 Task: Search one way flight ticket for 3 adults, 3 children in business from Tulsa: Tulsa International Airport to Greenville: Pitt-greenville Airport on 5-2-2023. Choice of flights is Westjet. Number of bags: 4 checked bags. Price is upto 94000. Outbound departure time preference is 18:45.
Action: Mouse moved to (385, 323)
Screenshot: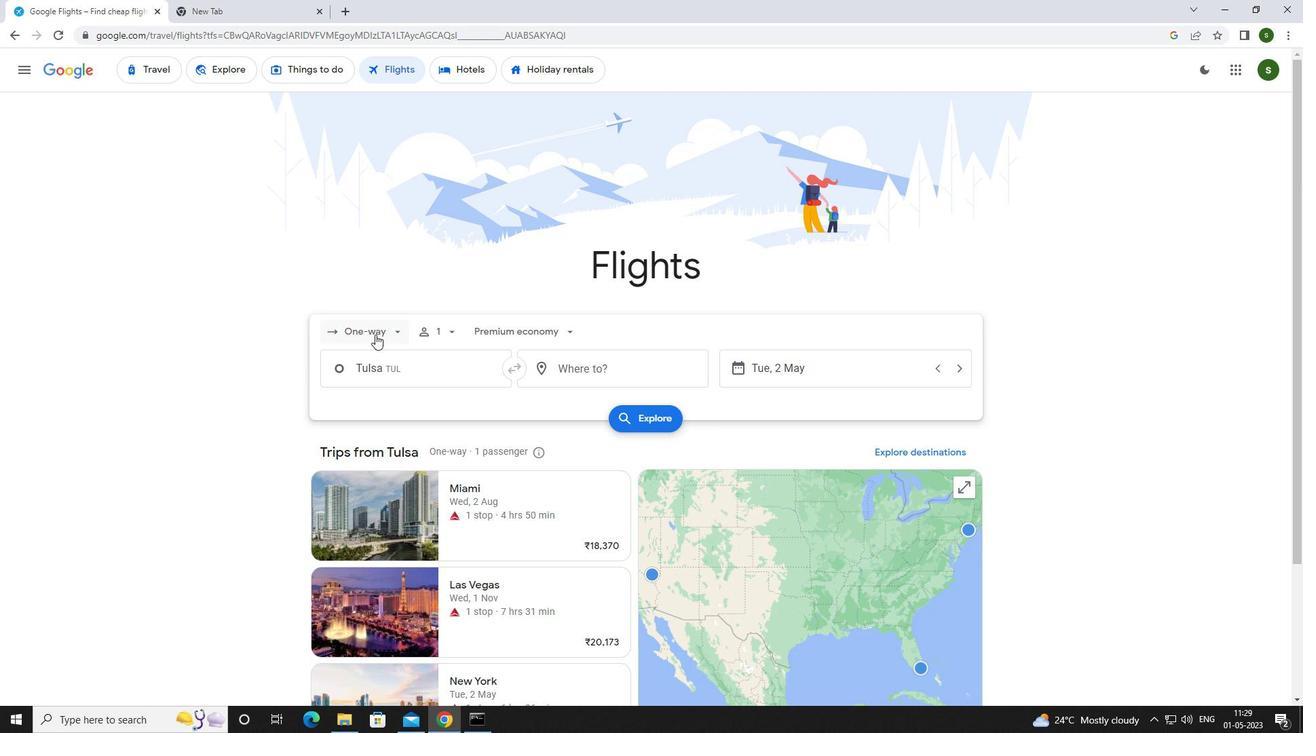 
Action: Mouse pressed left at (385, 323)
Screenshot: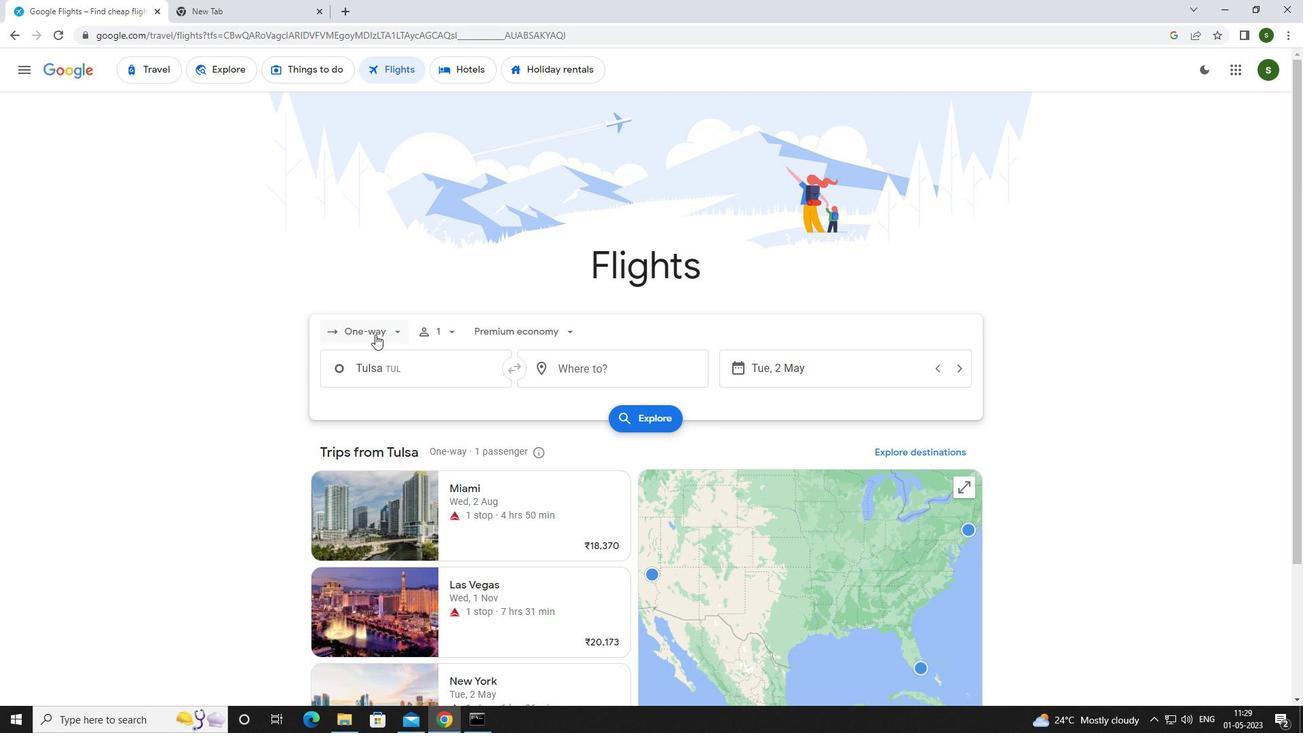 
Action: Mouse moved to (388, 389)
Screenshot: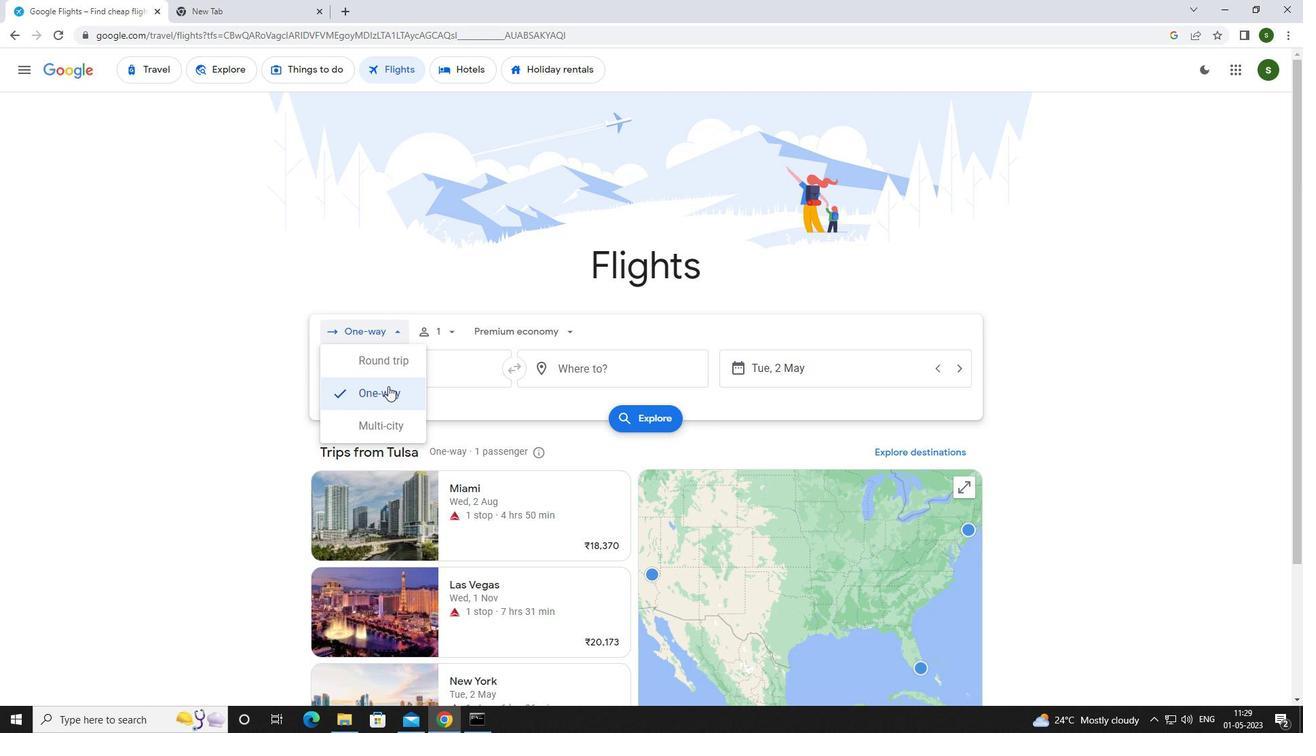 
Action: Mouse pressed left at (388, 389)
Screenshot: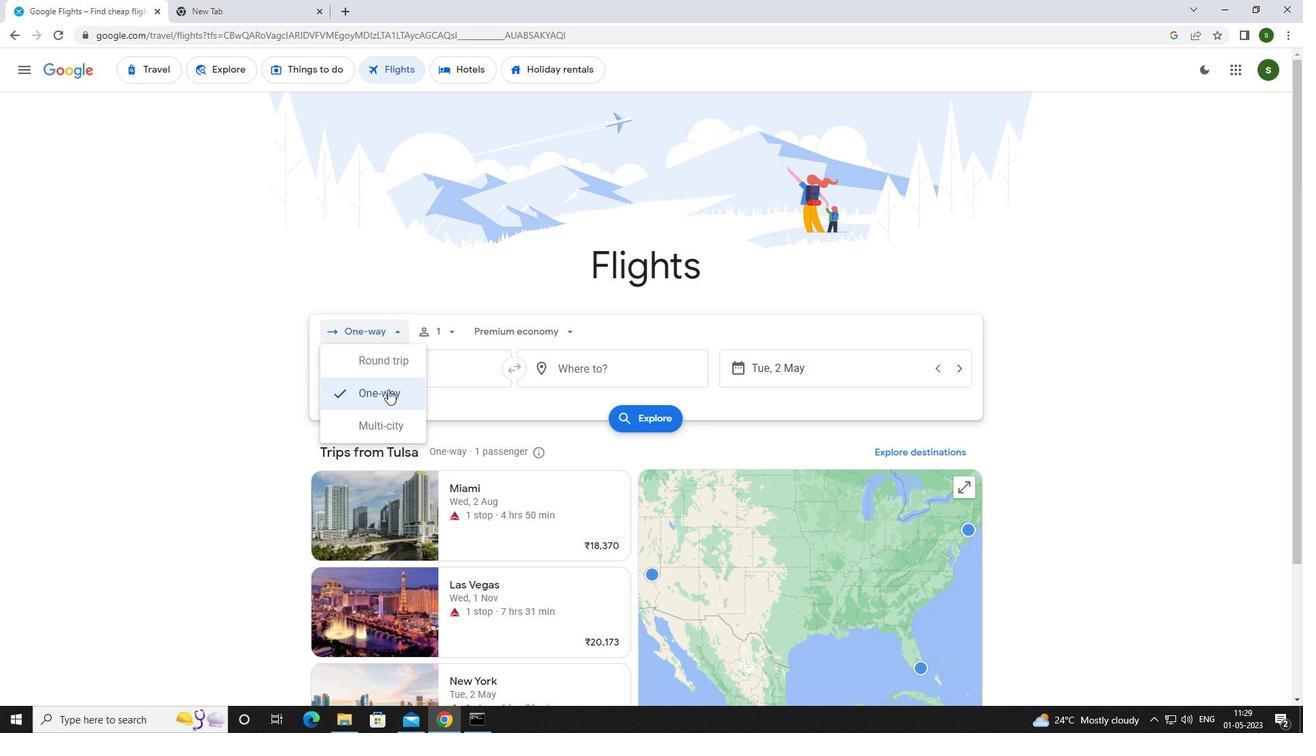 
Action: Mouse moved to (454, 320)
Screenshot: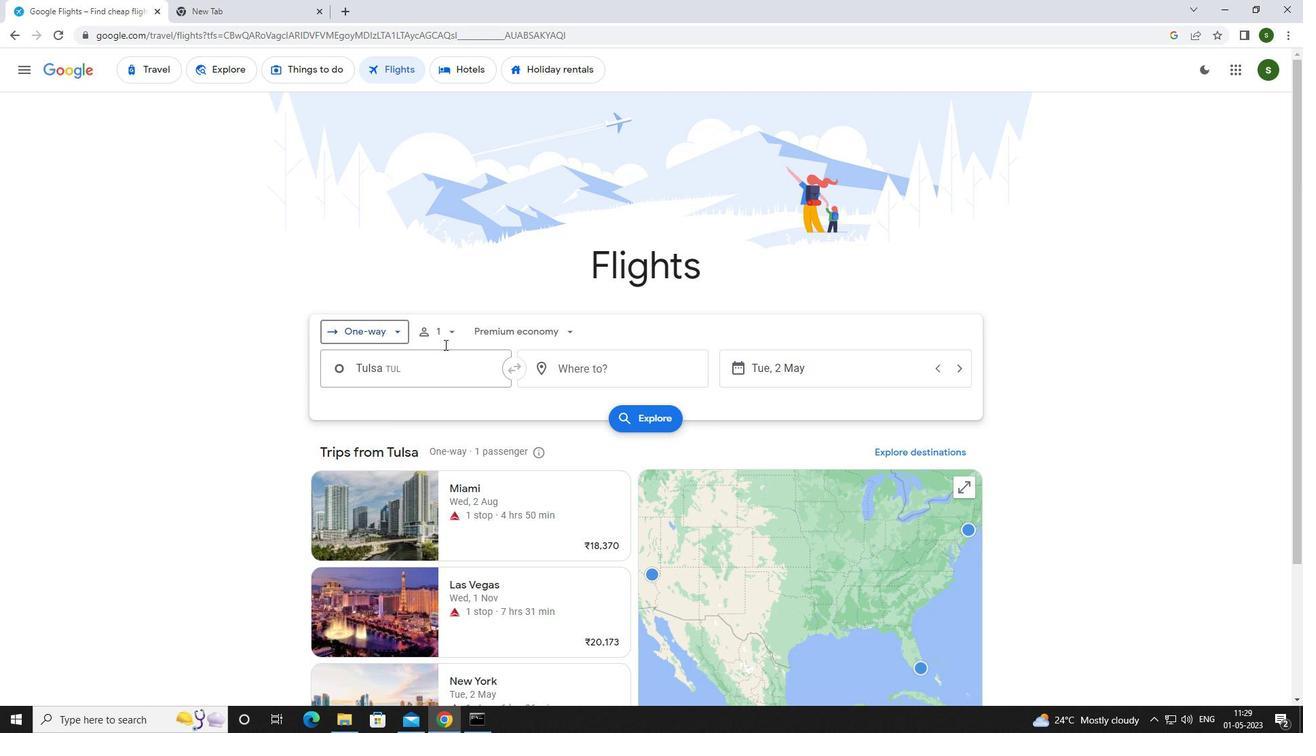 
Action: Mouse pressed left at (454, 320)
Screenshot: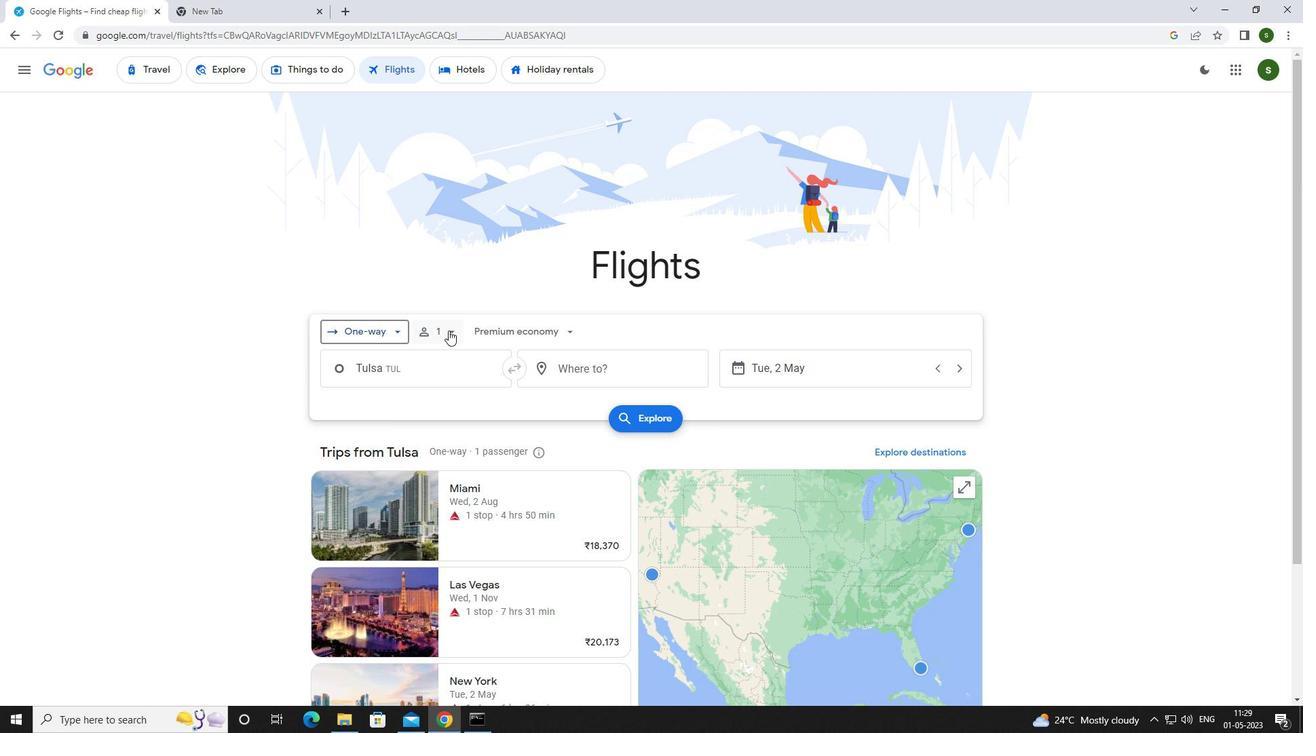 
Action: Mouse moved to (551, 363)
Screenshot: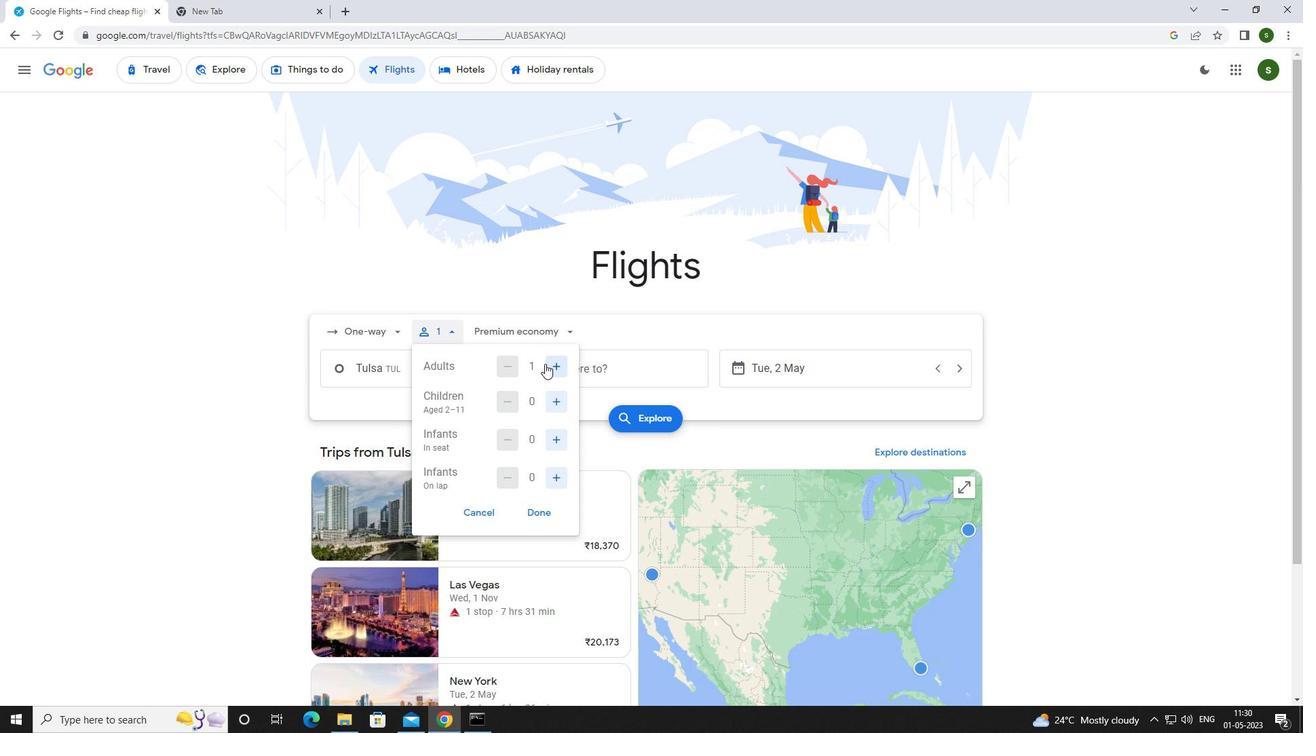 
Action: Mouse pressed left at (551, 363)
Screenshot: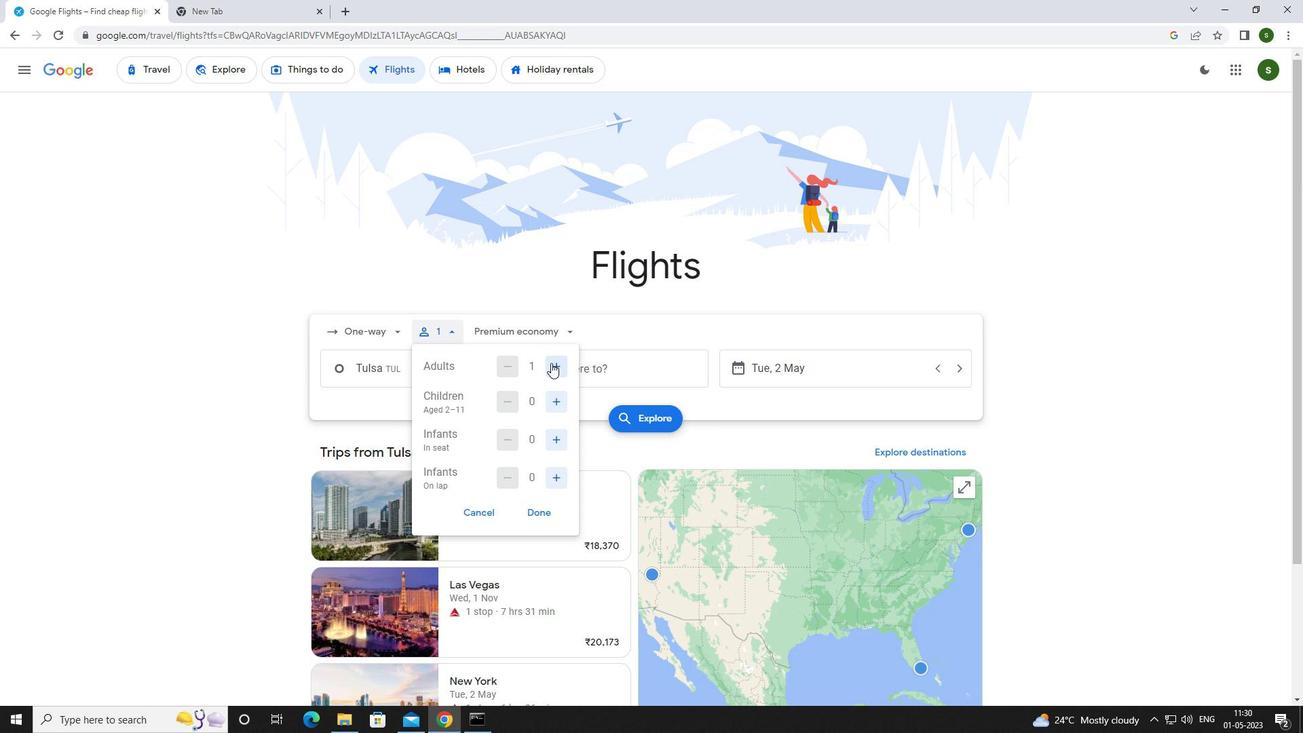 
Action: Mouse pressed left at (551, 363)
Screenshot: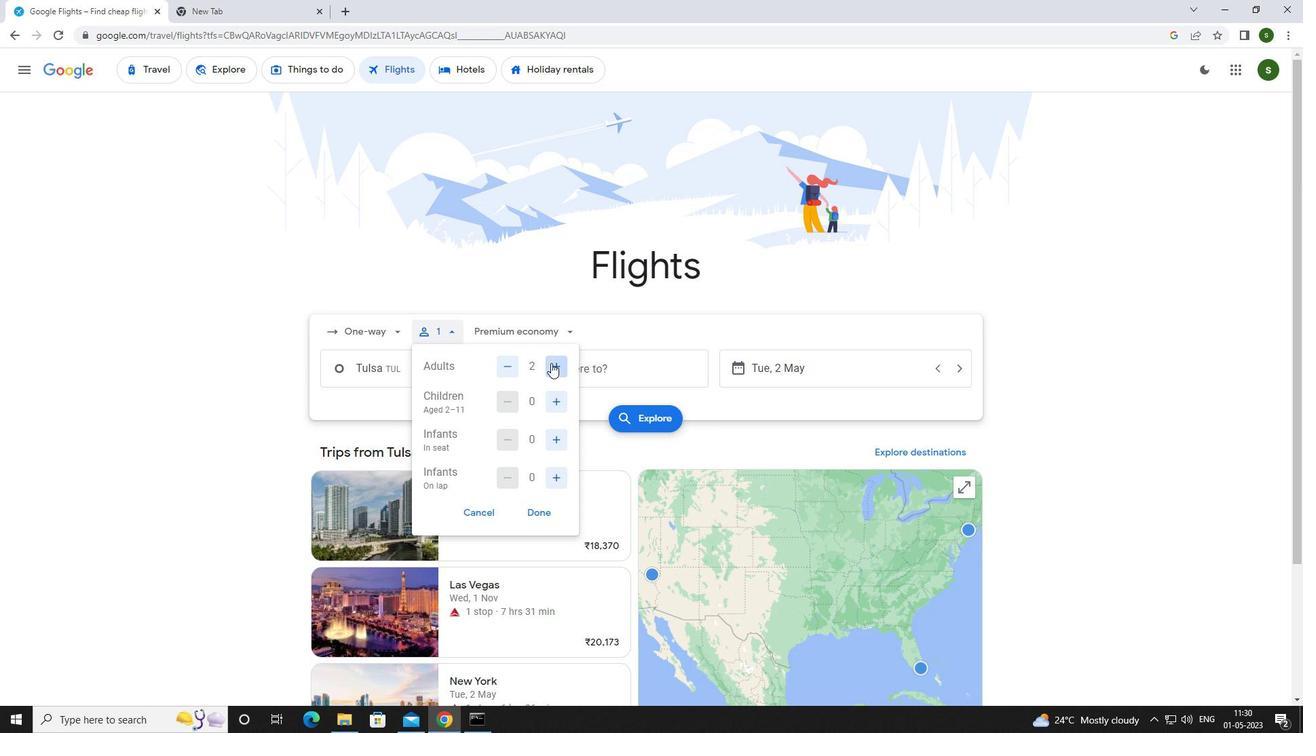 
Action: Mouse moved to (558, 403)
Screenshot: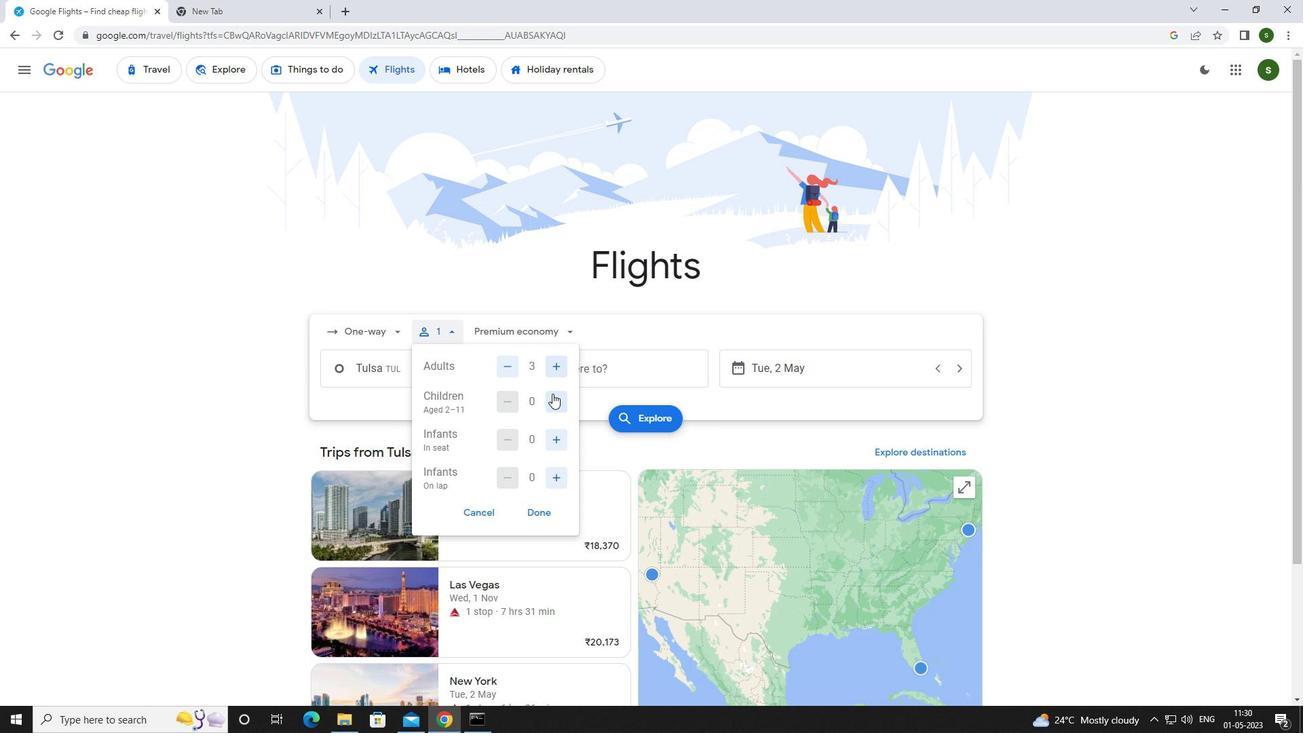 
Action: Mouse pressed left at (558, 403)
Screenshot: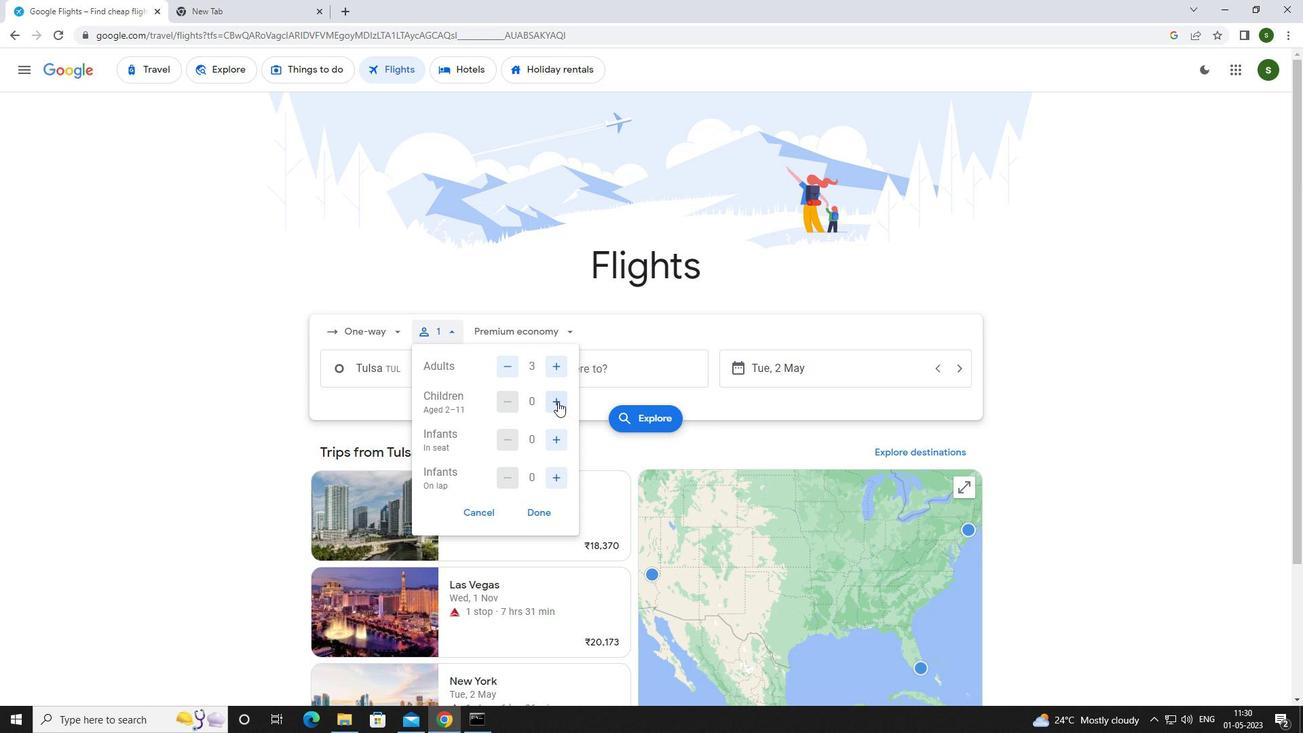 
Action: Mouse pressed left at (558, 403)
Screenshot: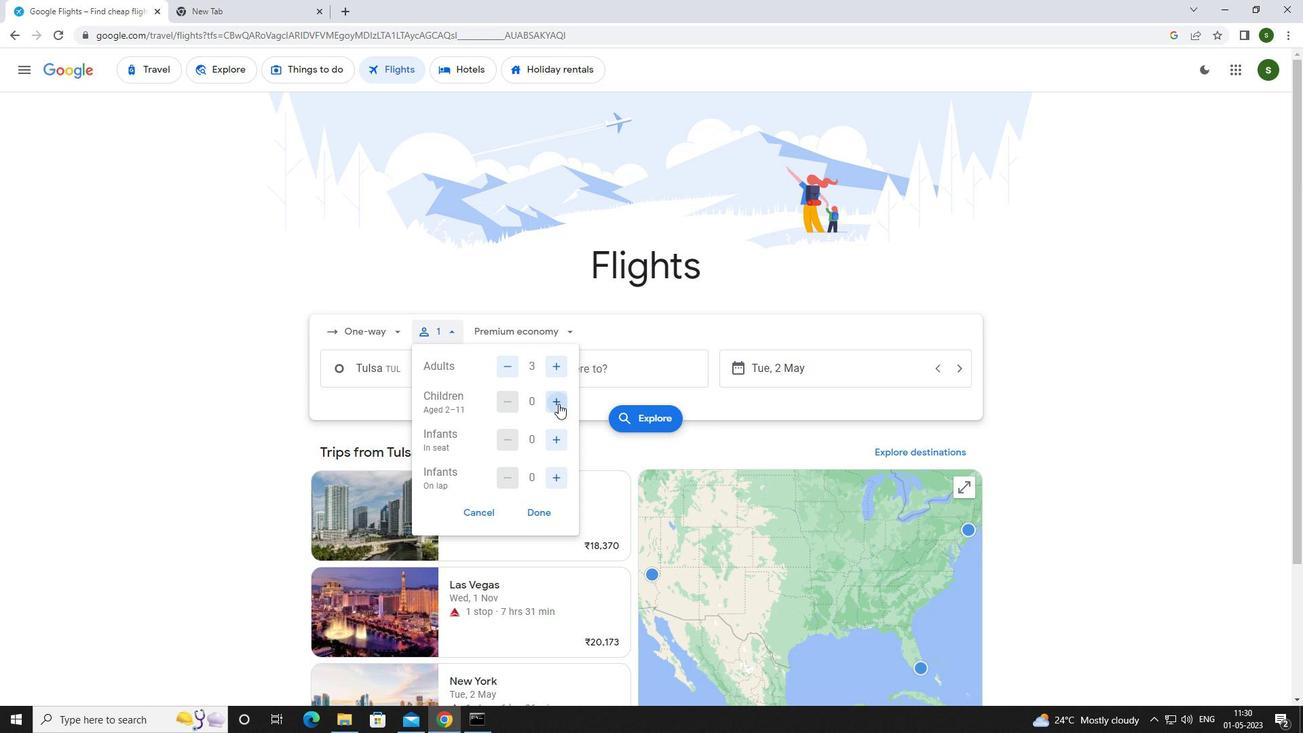 
Action: Mouse pressed left at (558, 403)
Screenshot: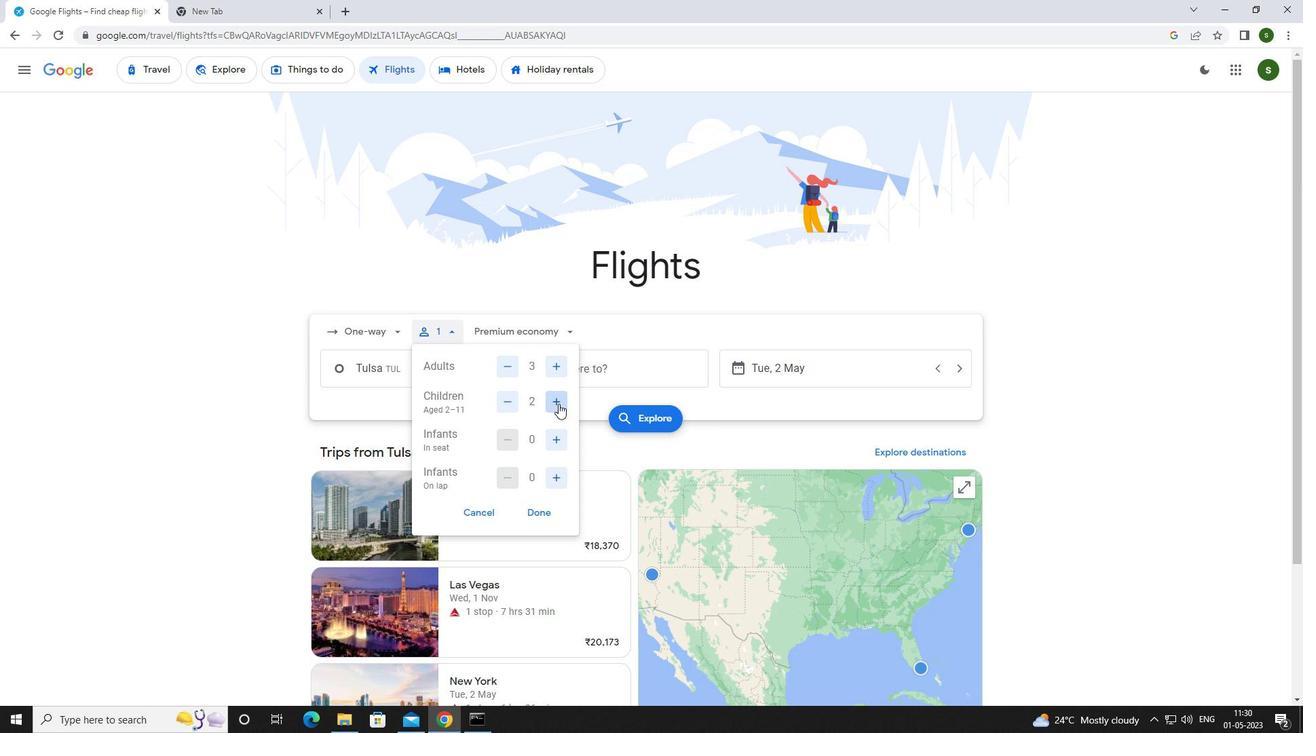 
Action: Mouse moved to (550, 329)
Screenshot: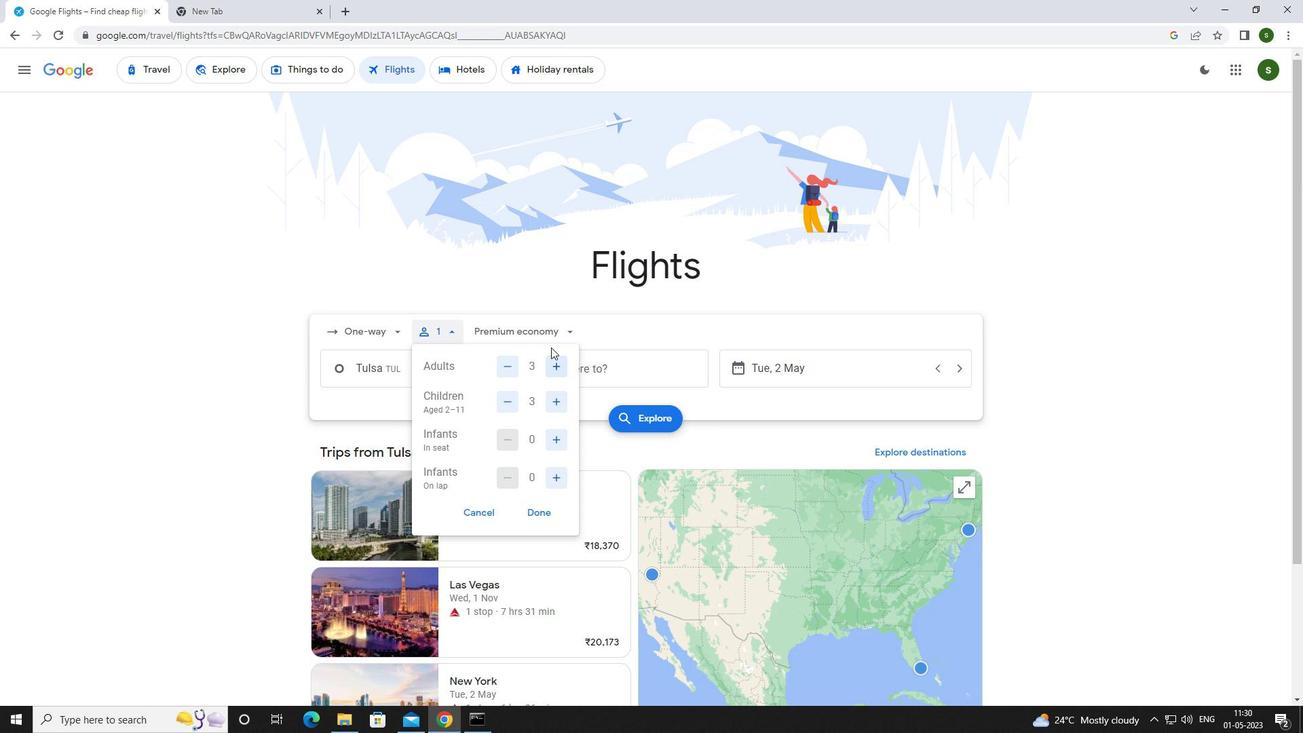 
Action: Mouse pressed left at (550, 329)
Screenshot: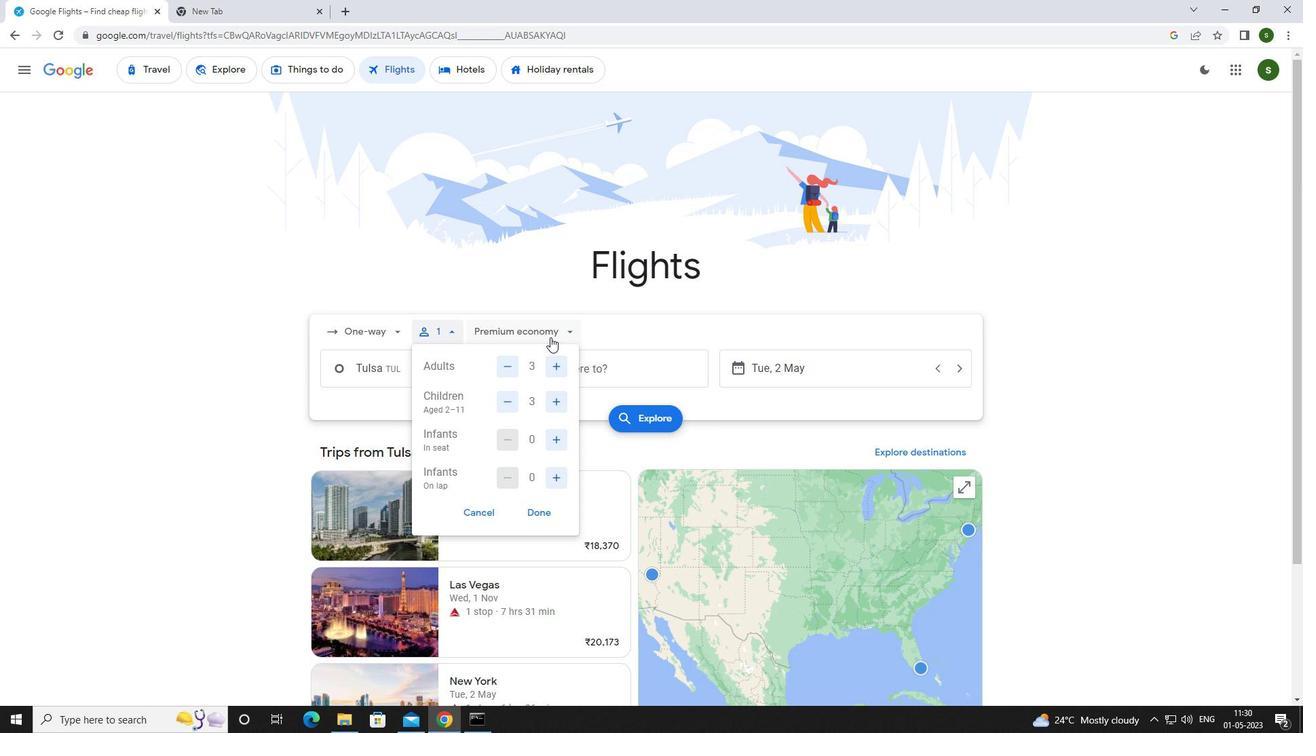 
Action: Mouse moved to (532, 426)
Screenshot: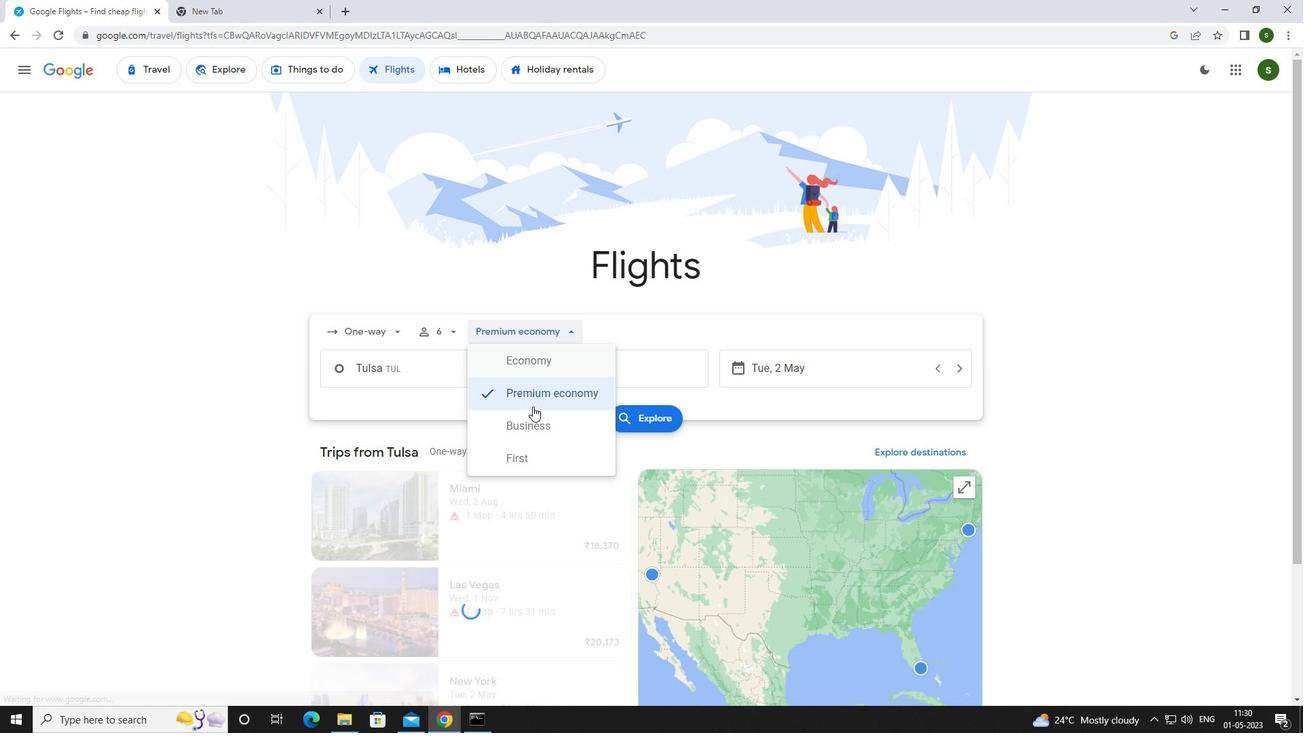 
Action: Mouse pressed left at (532, 426)
Screenshot: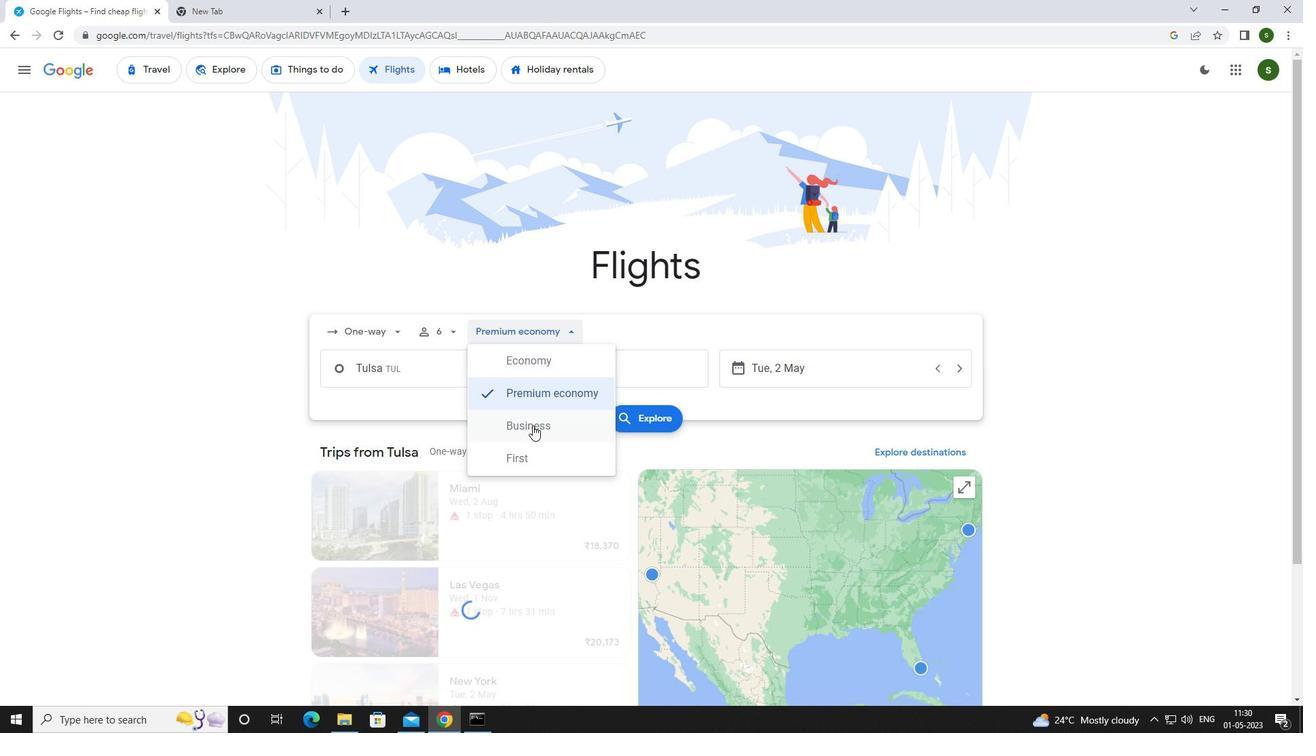 
Action: Mouse moved to (436, 371)
Screenshot: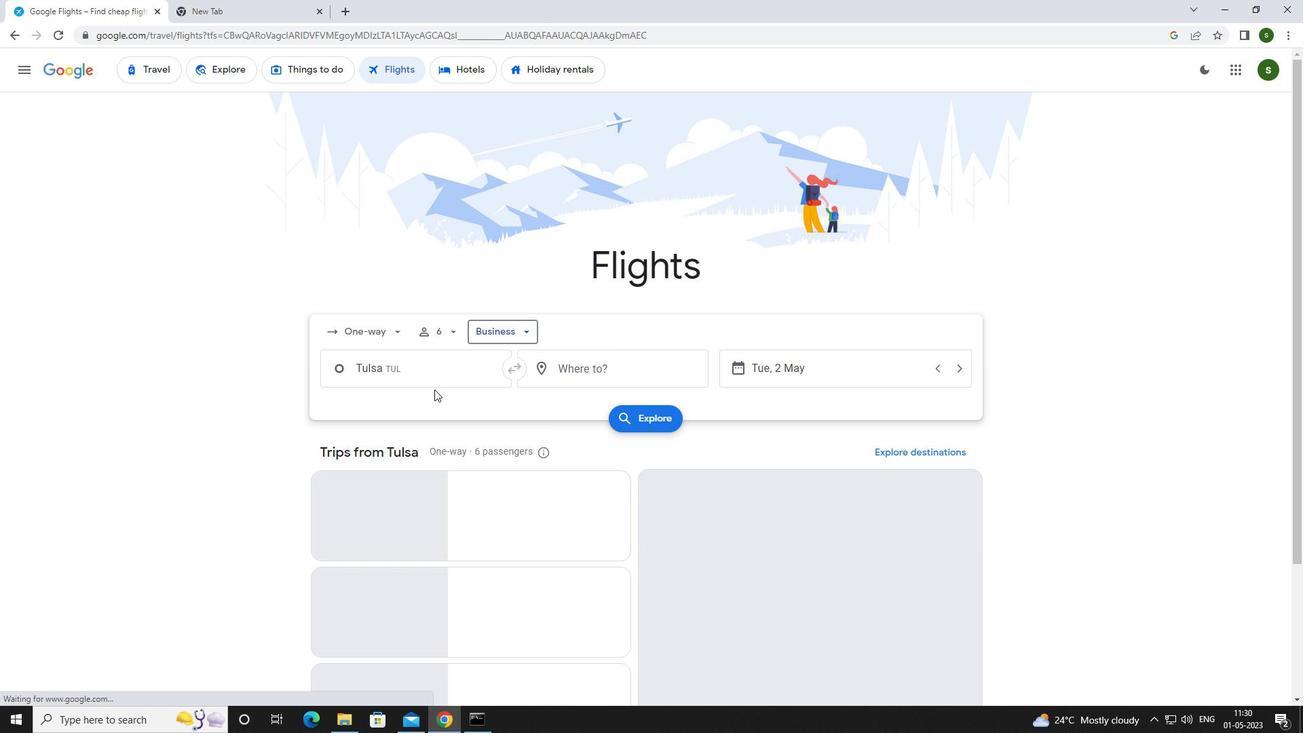 
Action: Mouse pressed left at (436, 371)
Screenshot: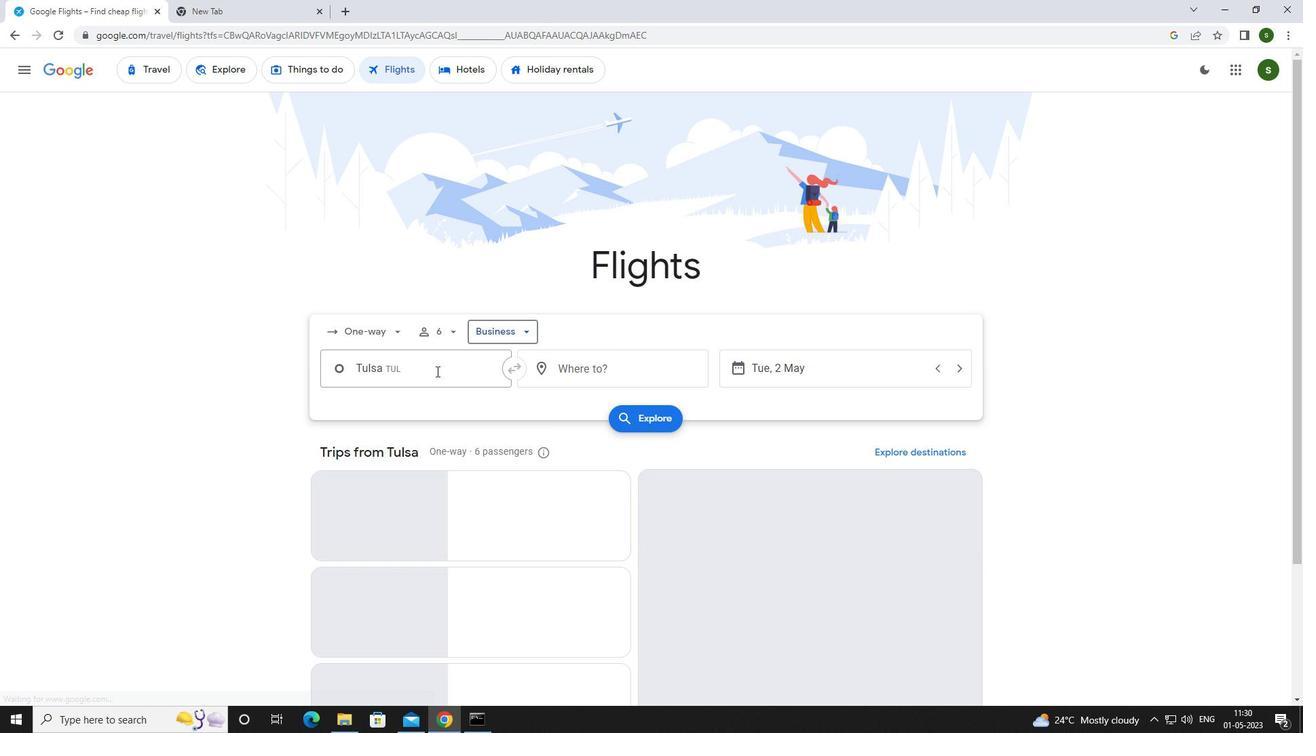 
Action: Key pressed t<Key.caps_lock>uls
Screenshot: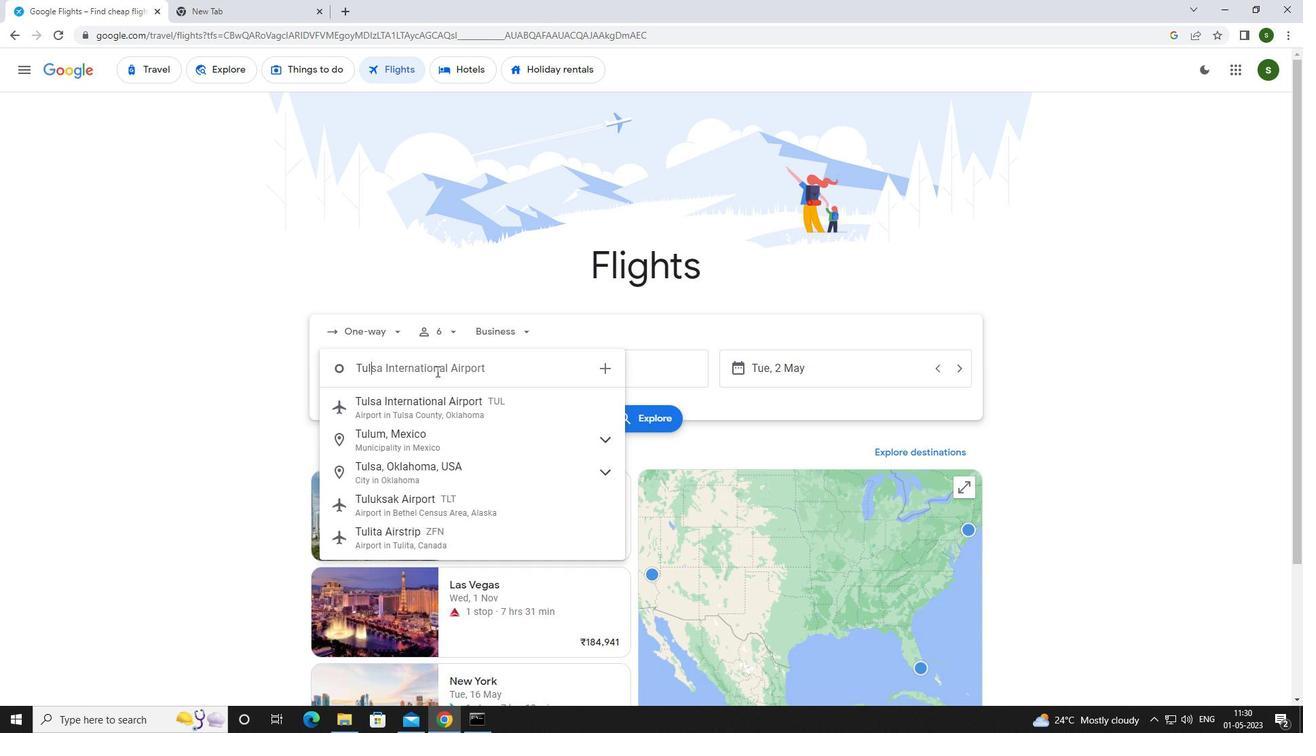 
Action: Mouse moved to (458, 458)
Screenshot: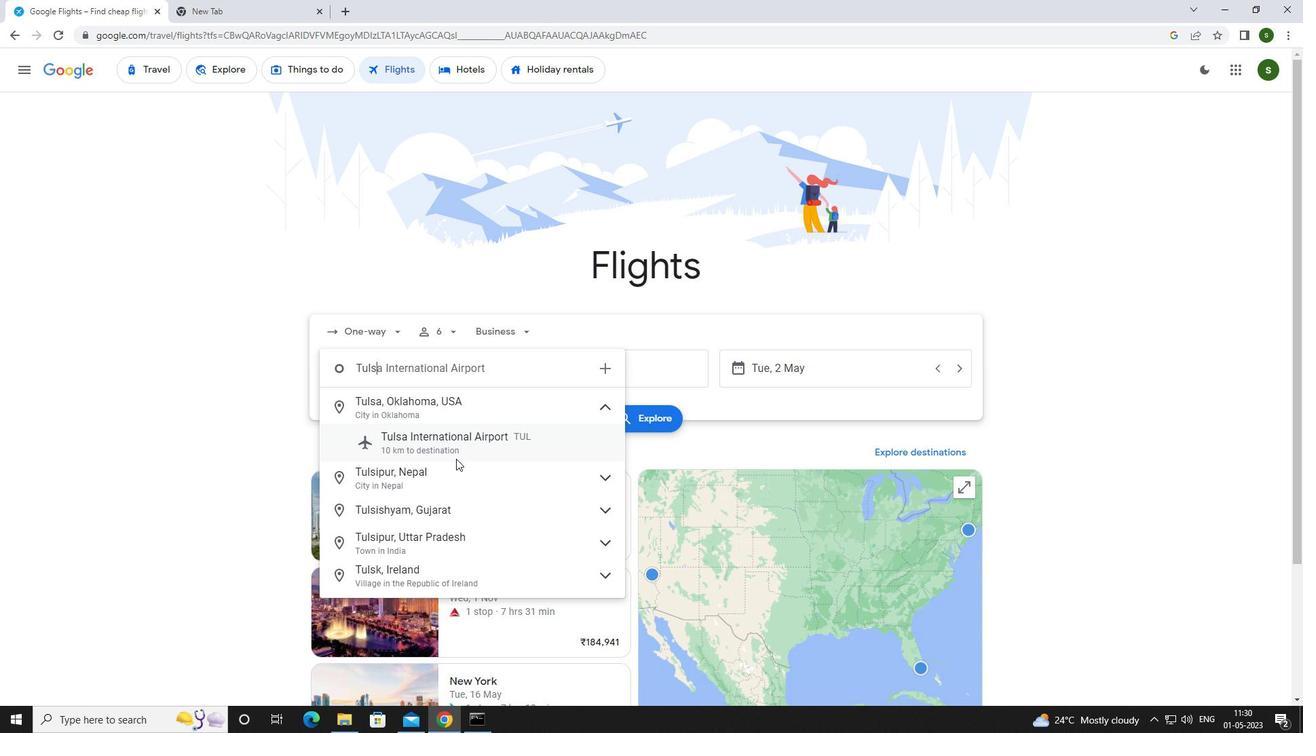 
Action: Mouse pressed left at (458, 458)
Screenshot: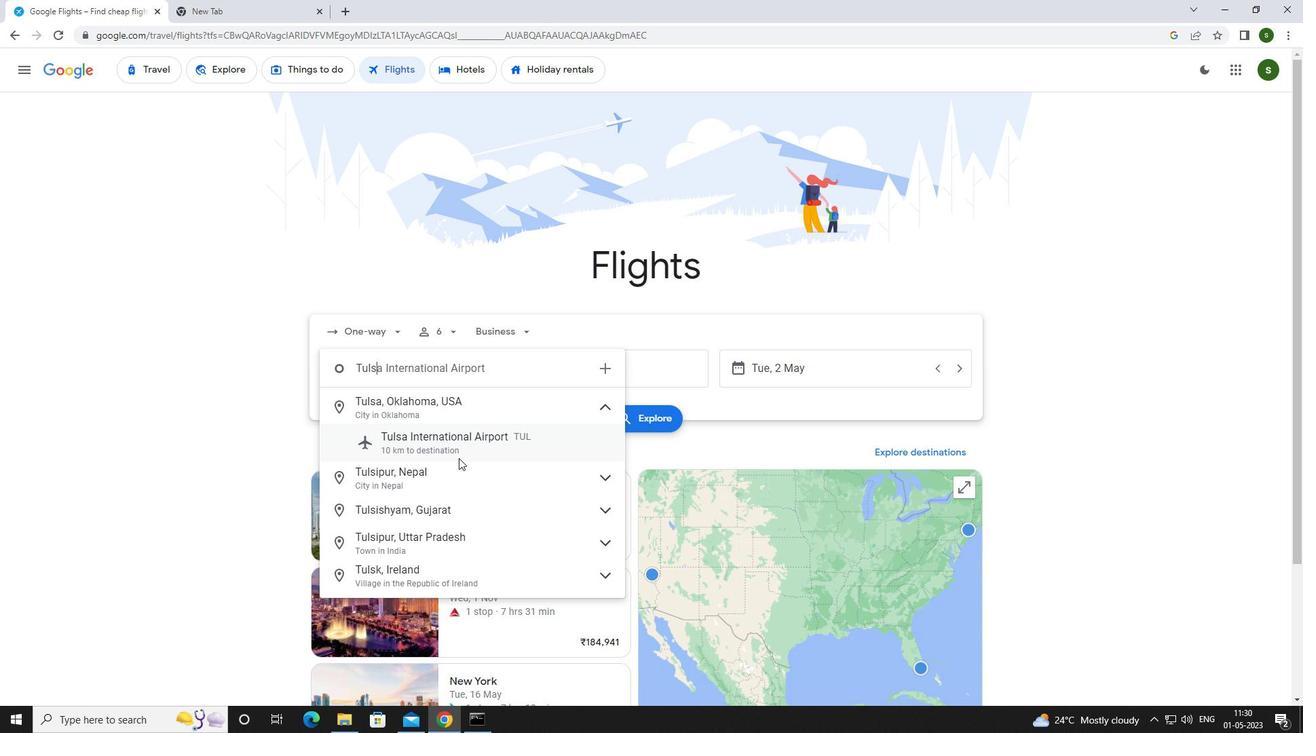 
Action: Mouse moved to (572, 371)
Screenshot: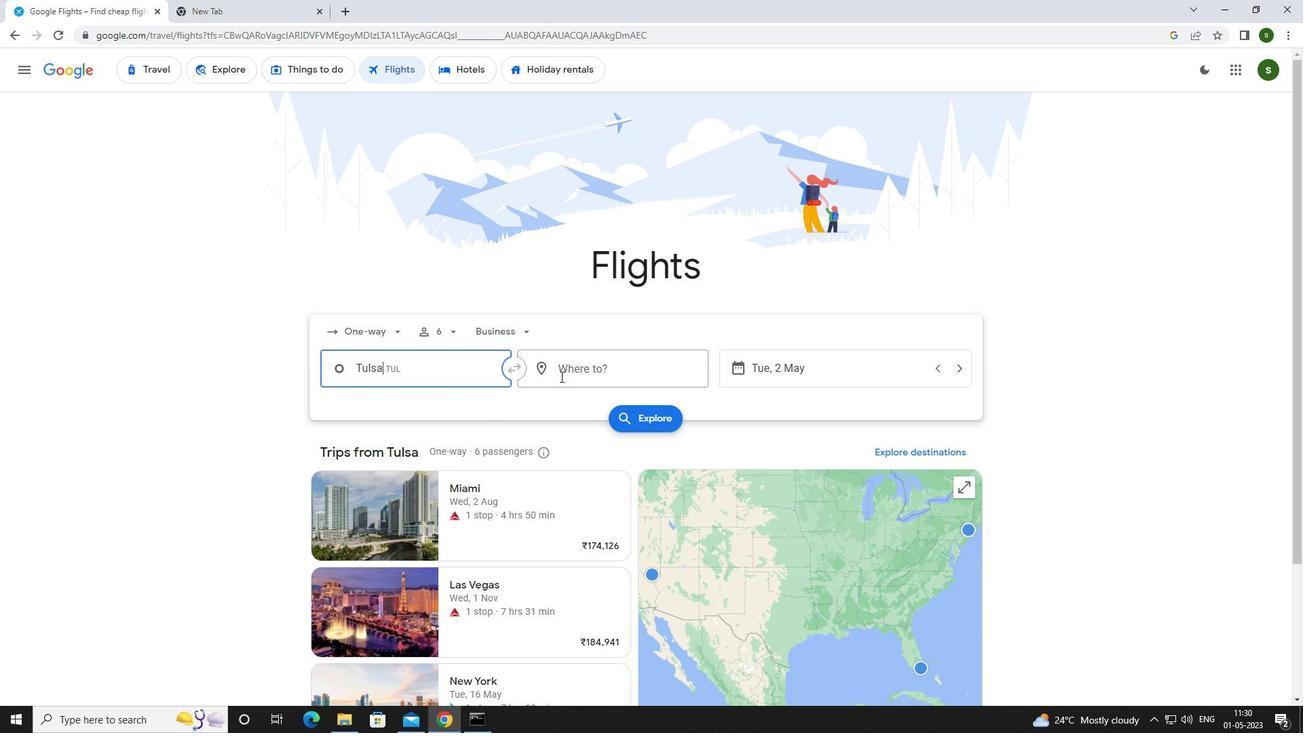 
Action: Mouse pressed left at (572, 371)
Screenshot: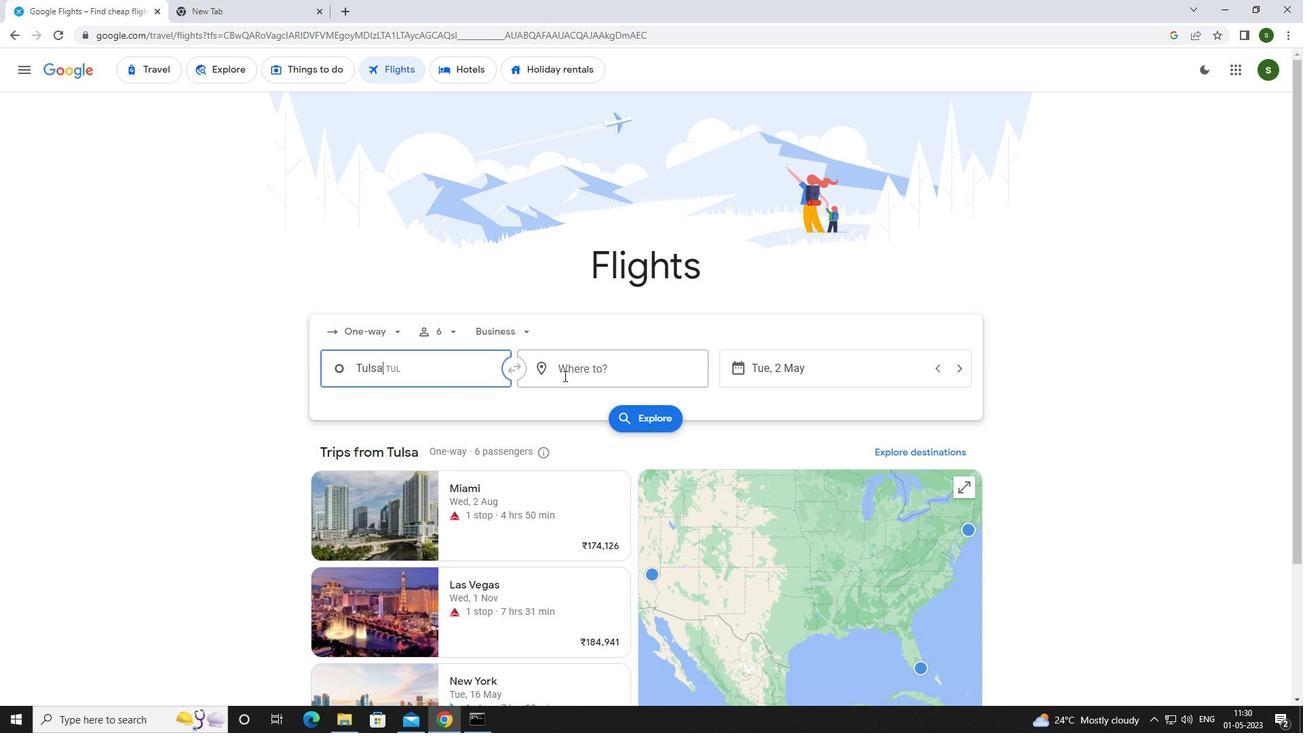 
Action: Mouse moved to (472, 398)
Screenshot: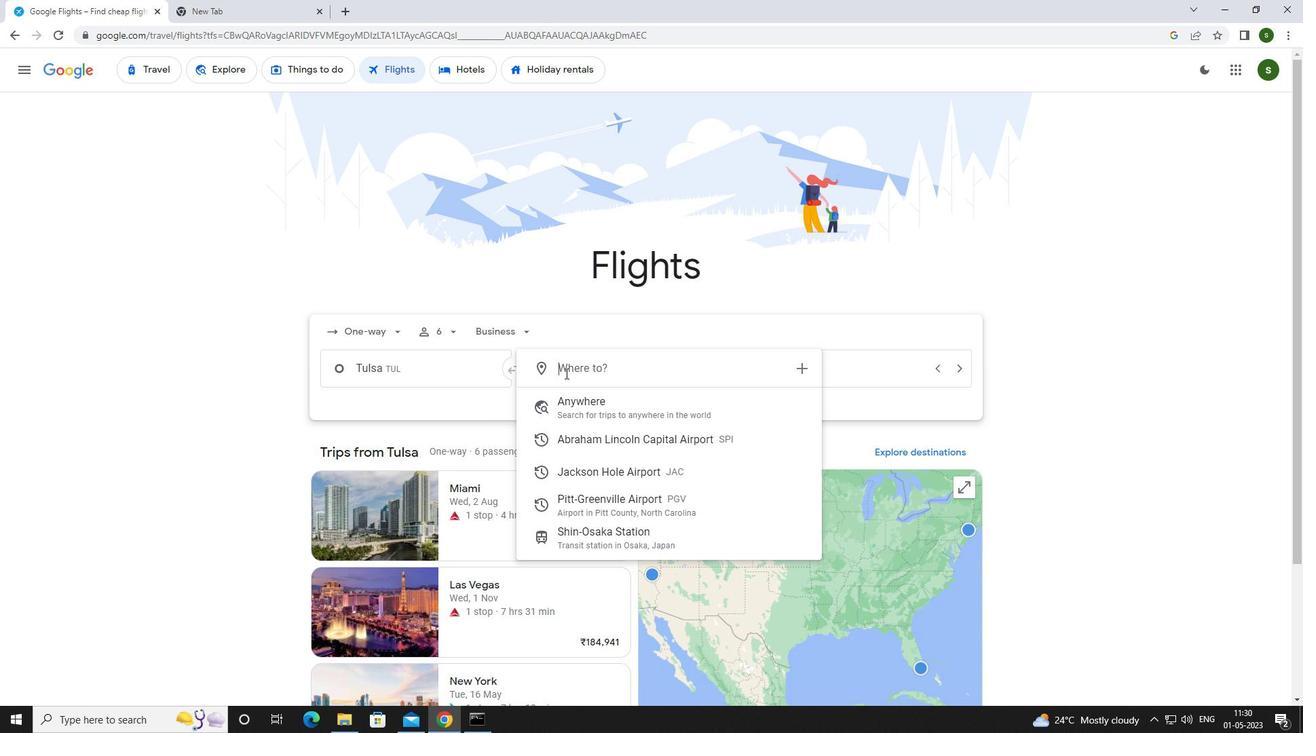 
Action: Key pressed <Key.caps_lock>p<Key.caps_lock>itt
Screenshot: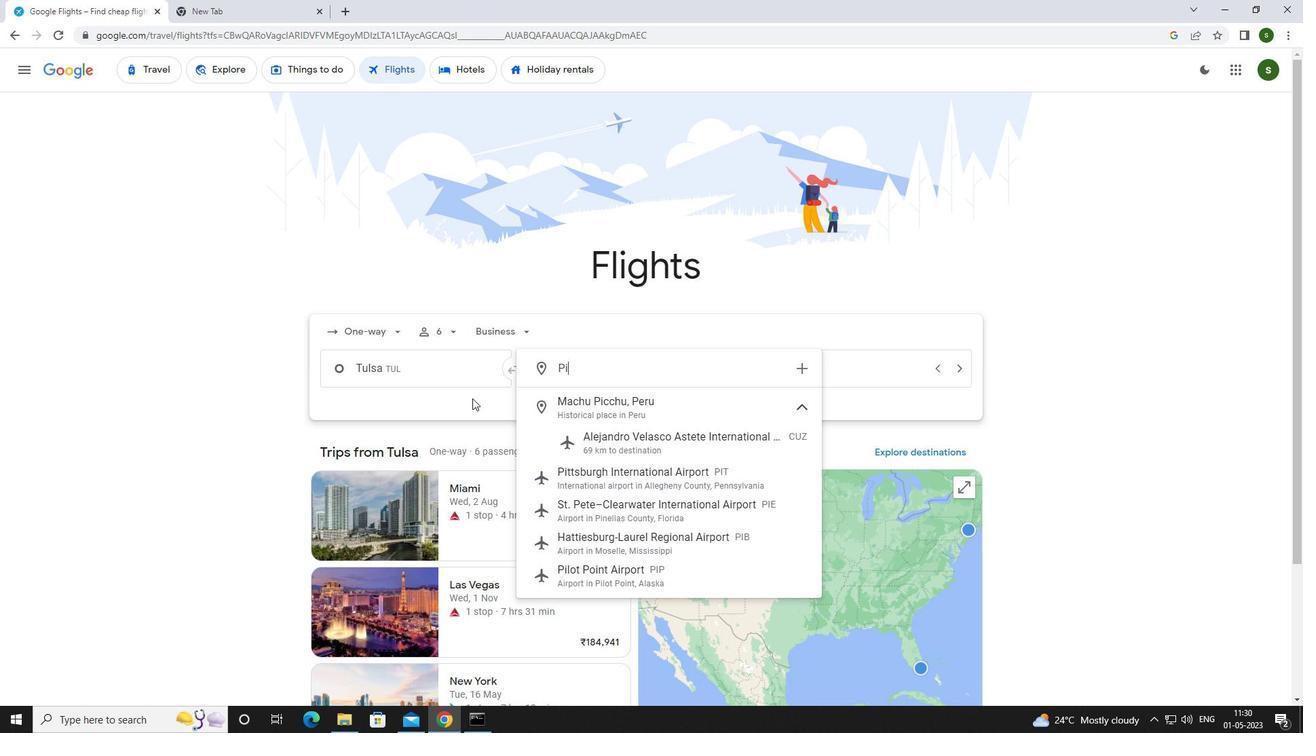 
Action: Mouse moved to (597, 517)
Screenshot: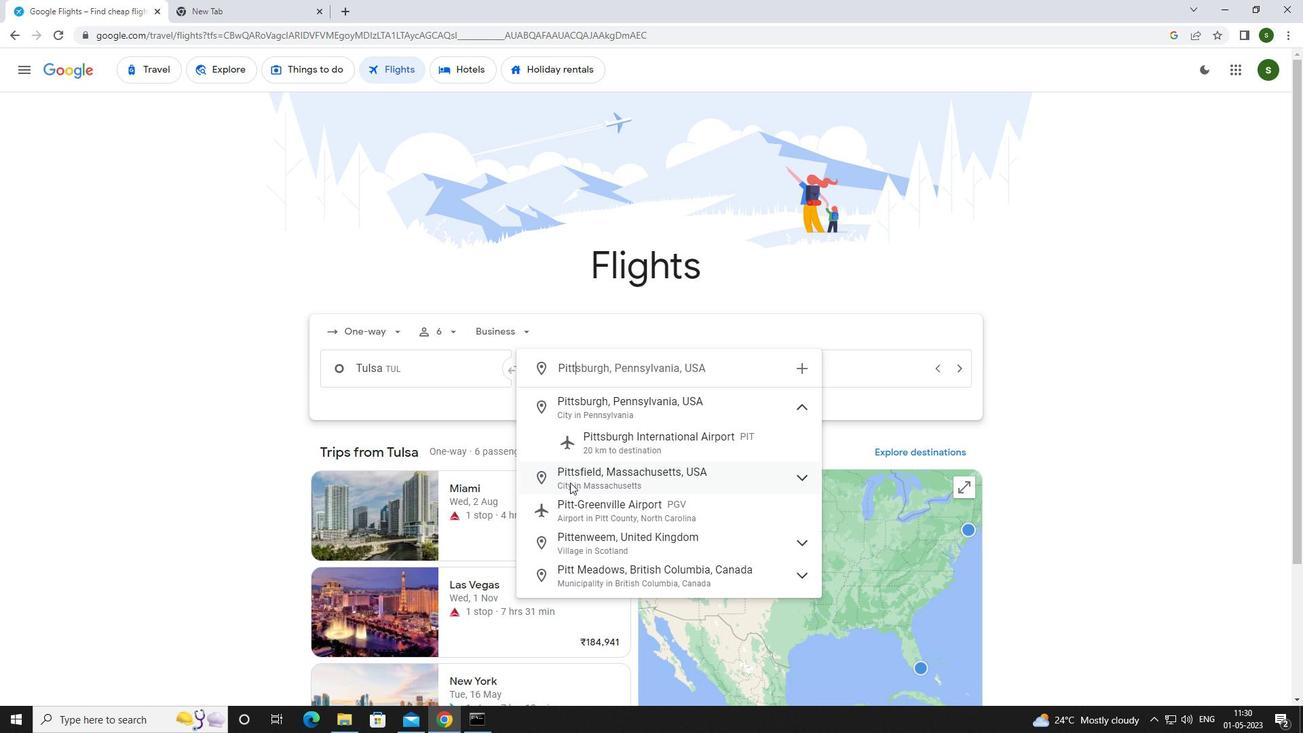 
Action: Mouse pressed left at (597, 517)
Screenshot: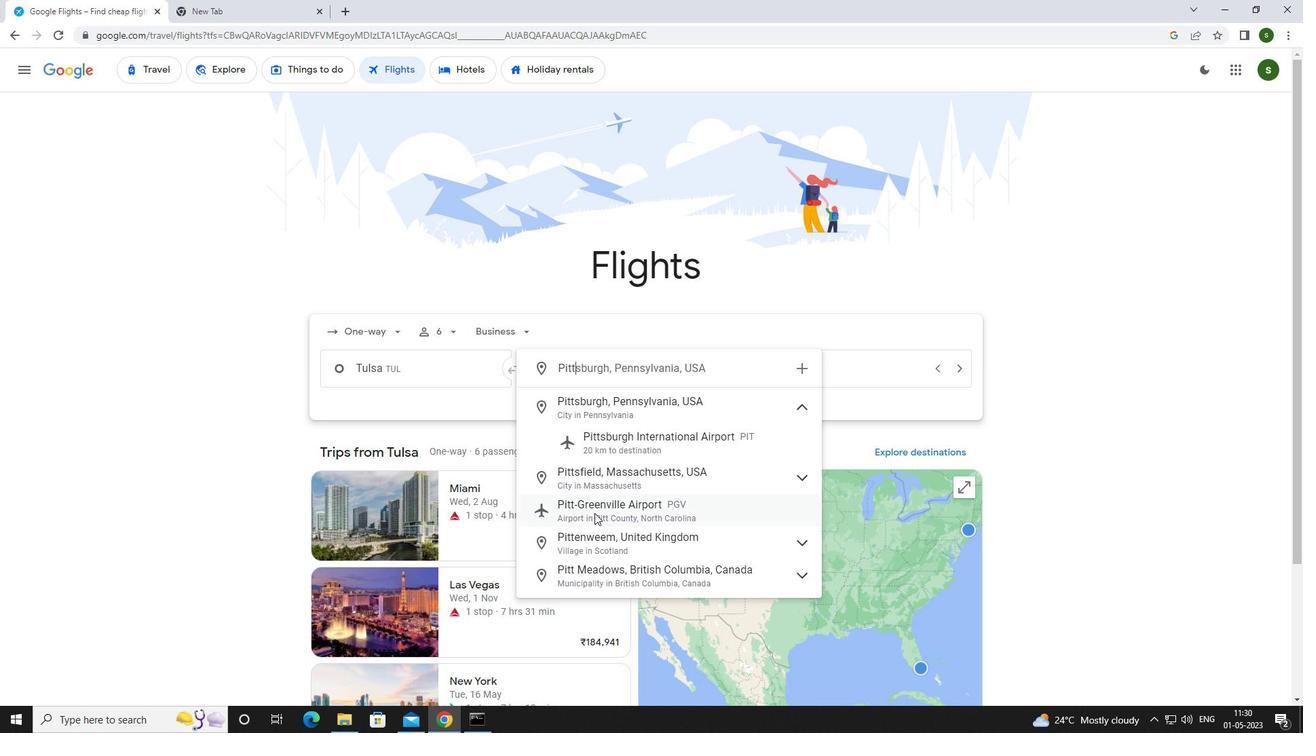 
Action: Mouse moved to (823, 364)
Screenshot: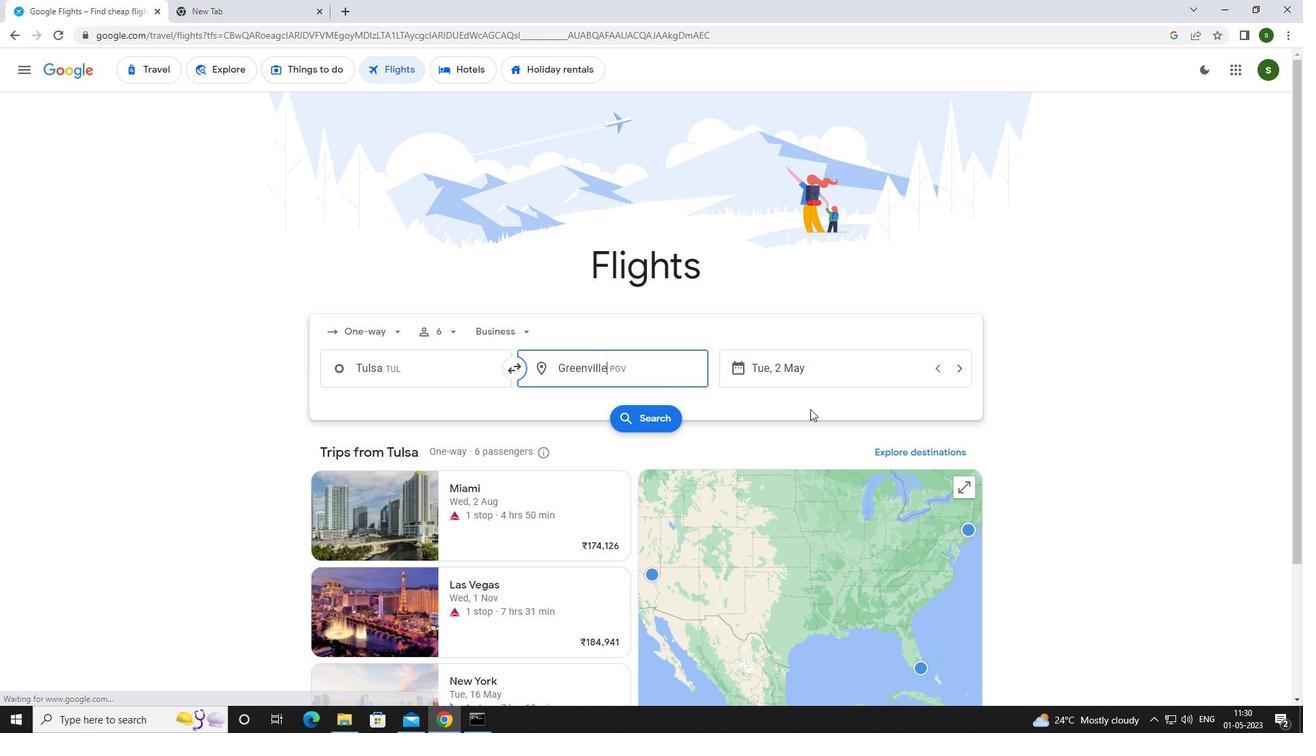
Action: Mouse pressed left at (823, 364)
Screenshot: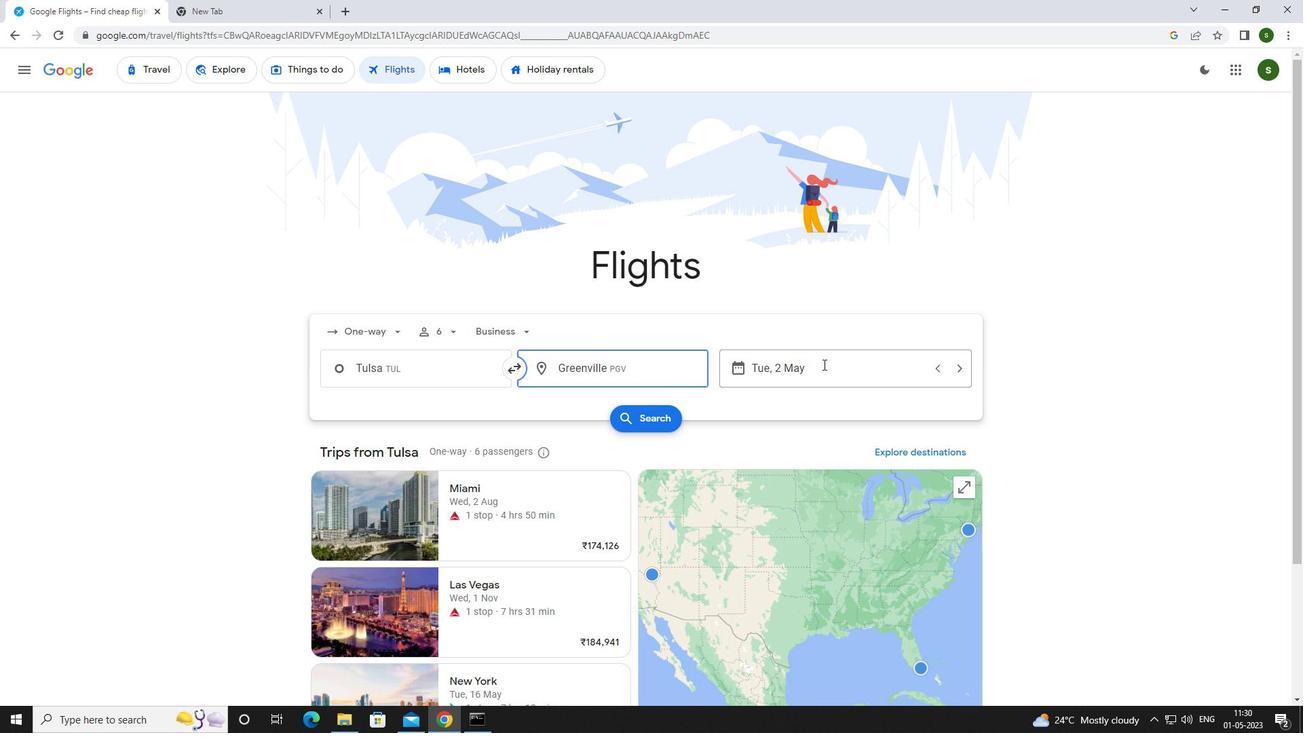 
Action: Mouse moved to (541, 474)
Screenshot: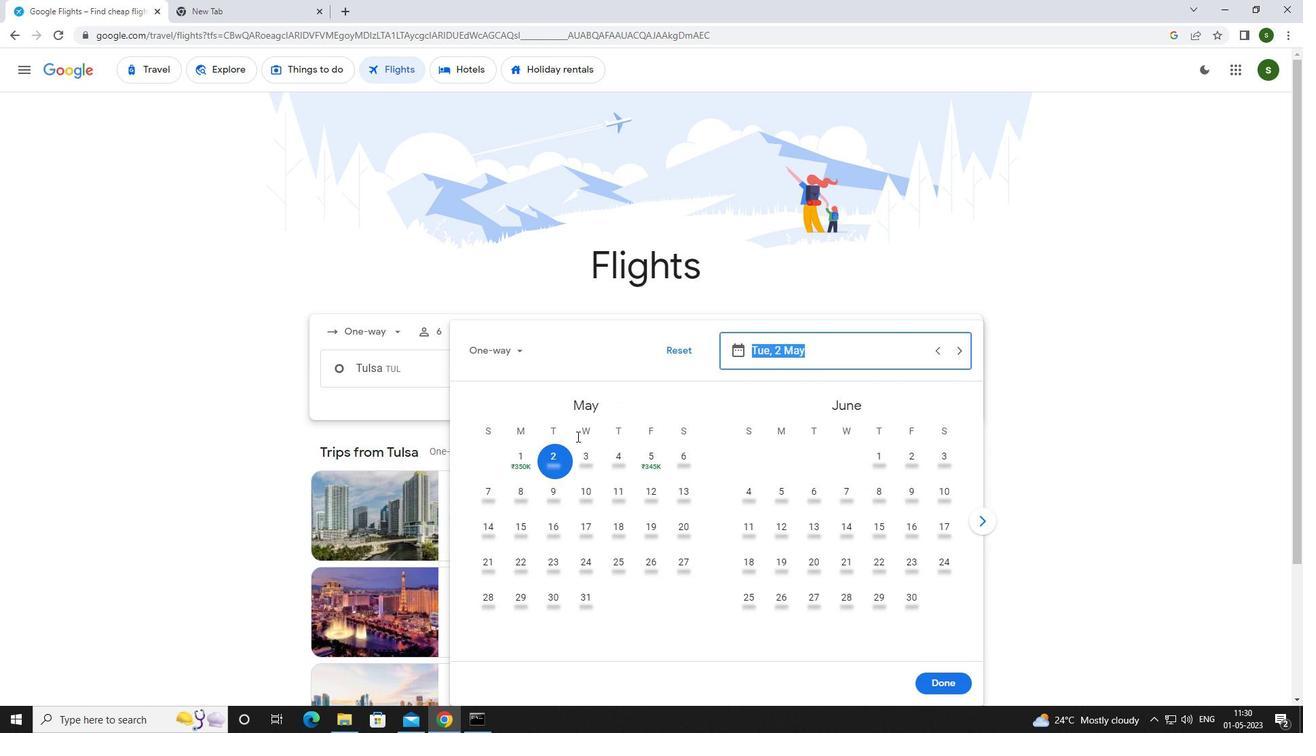 
Action: Mouse pressed left at (541, 474)
Screenshot: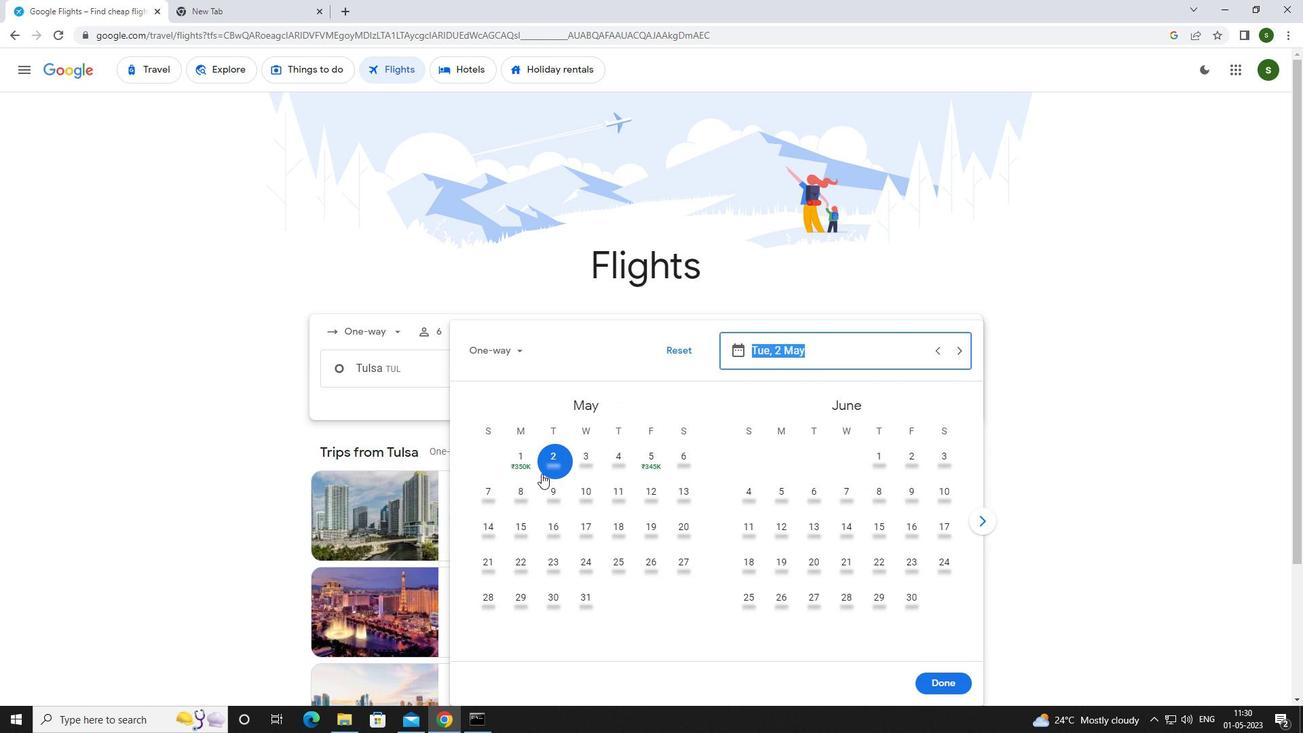 
Action: Mouse moved to (559, 462)
Screenshot: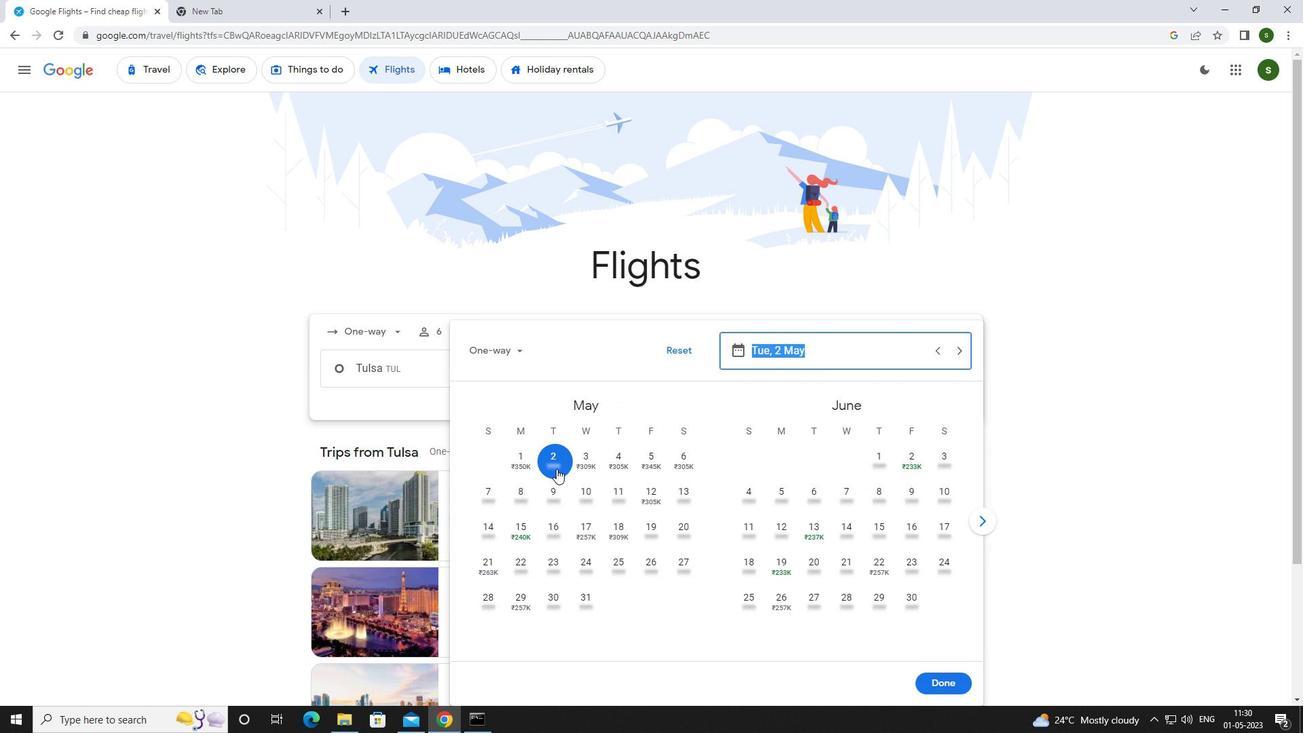 
Action: Mouse pressed left at (559, 462)
Screenshot: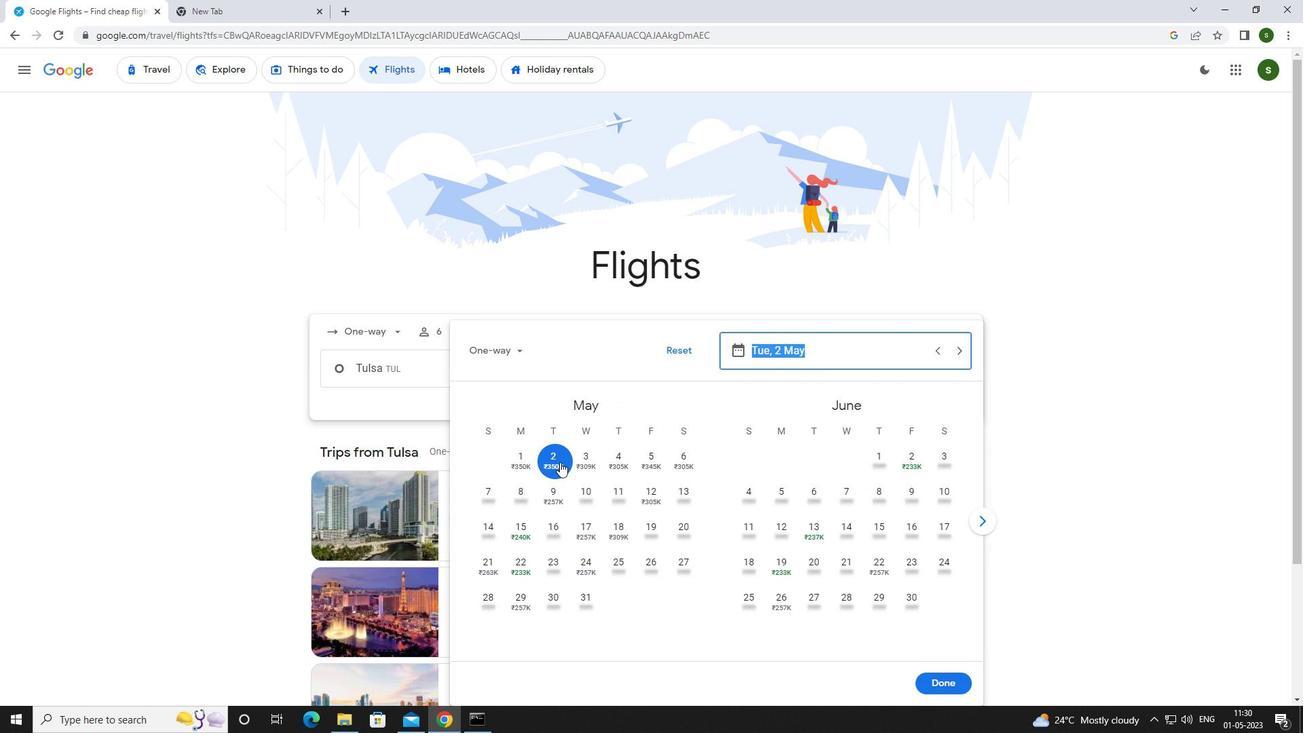 
Action: Mouse moved to (948, 680)
Screenshot: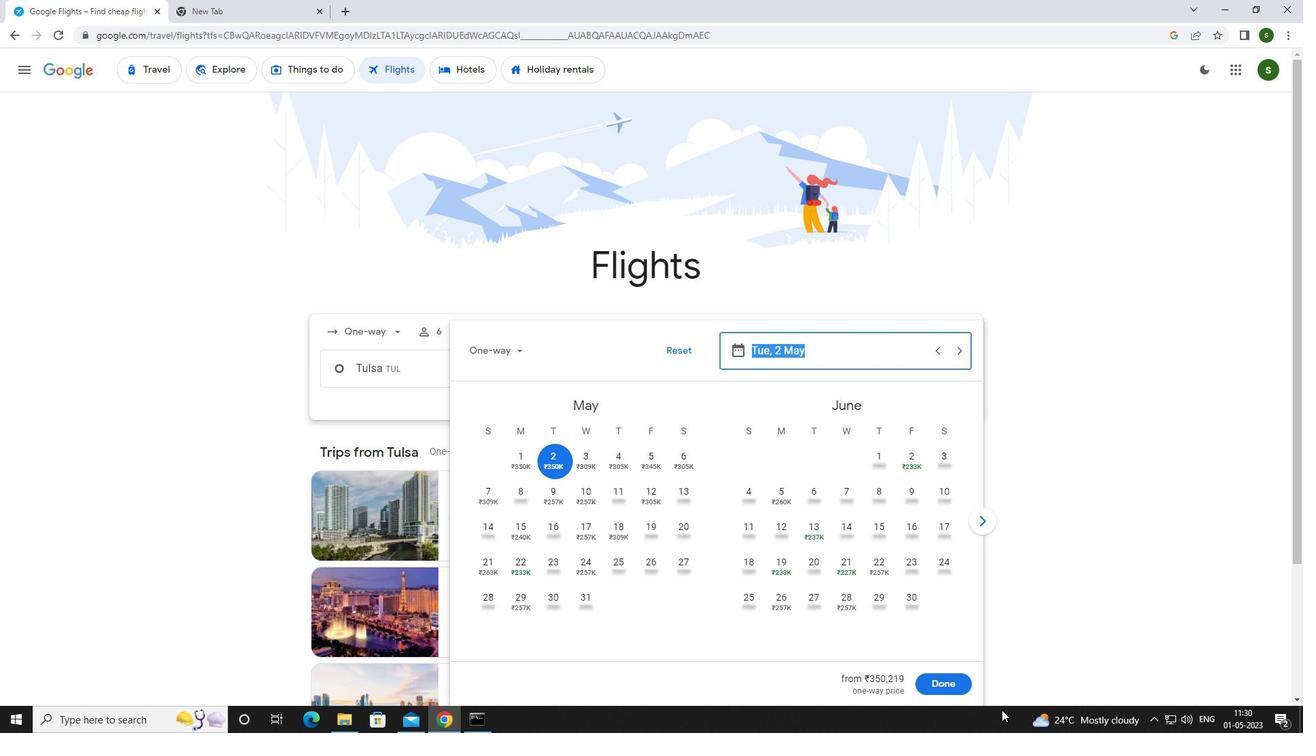 
Action: Mouse pressed left at (948, 680)
Screenshot: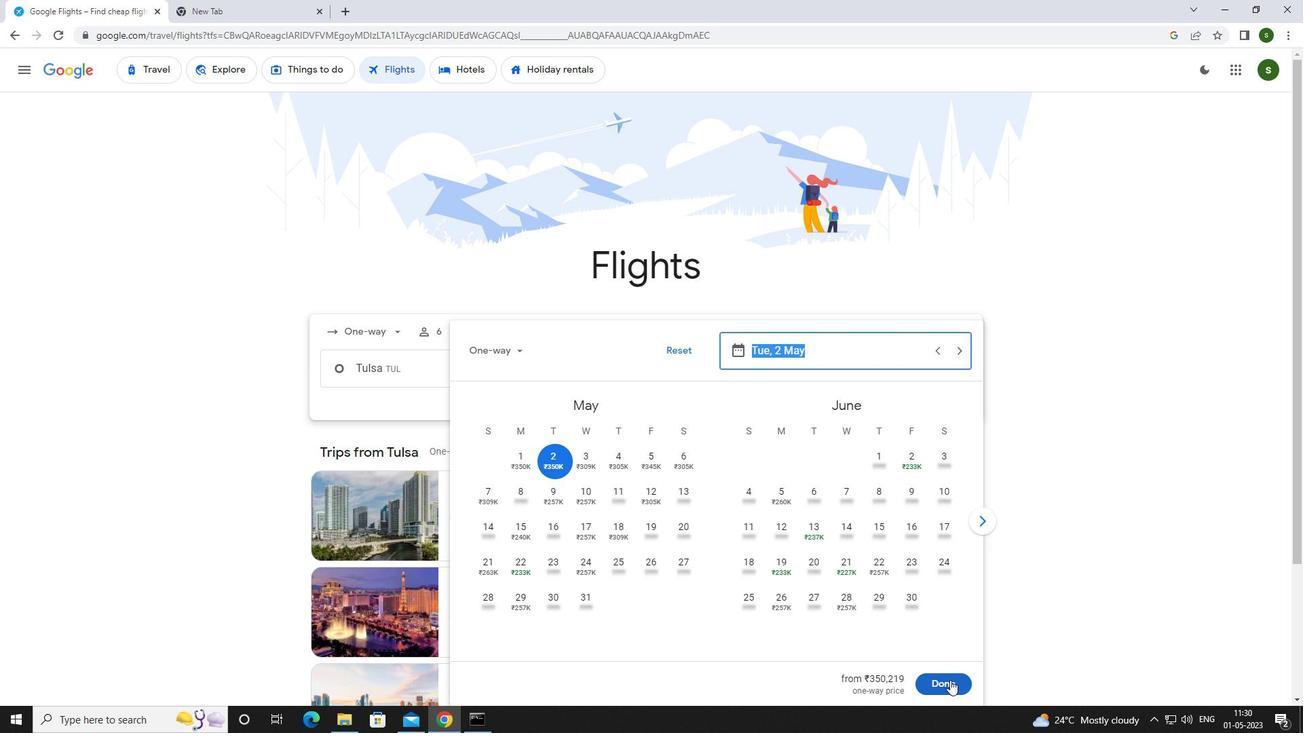 
Action: Mouse moved to (620, 423)
Screenshot: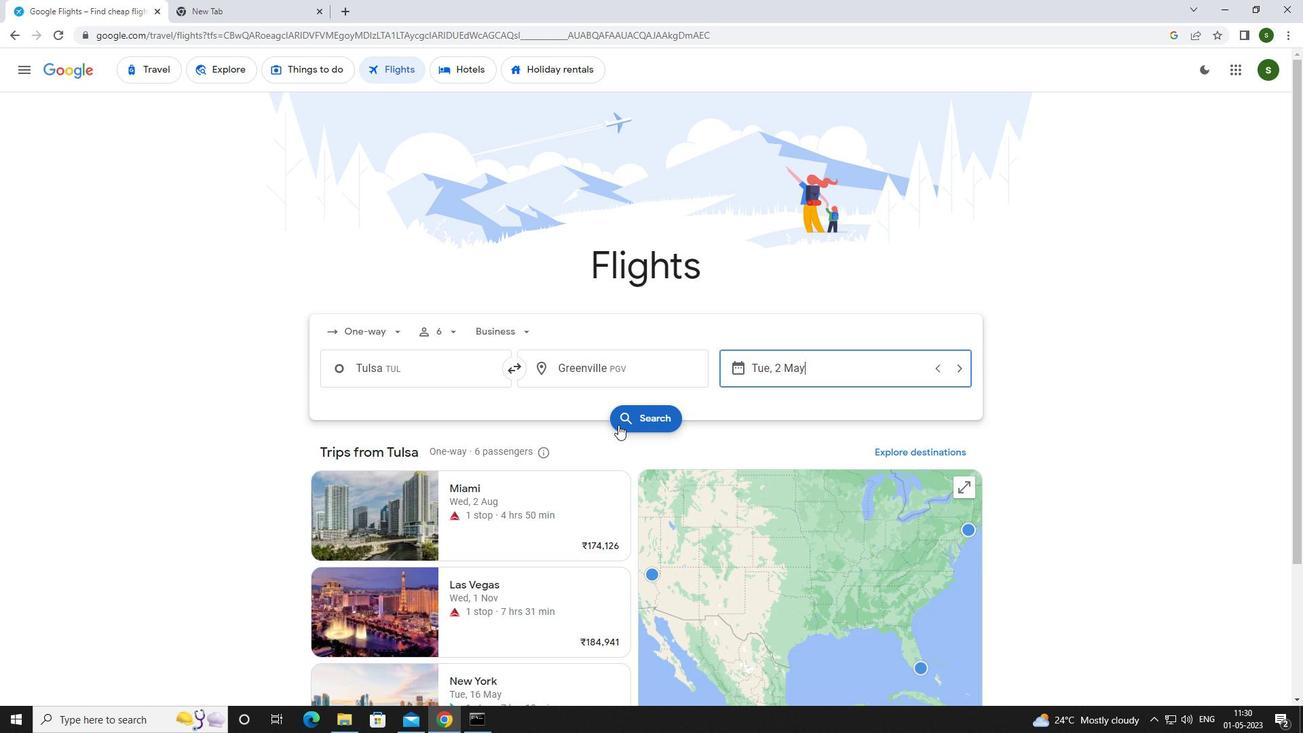 
Action: Mouse pressed left at (620, 423)
Screenshot: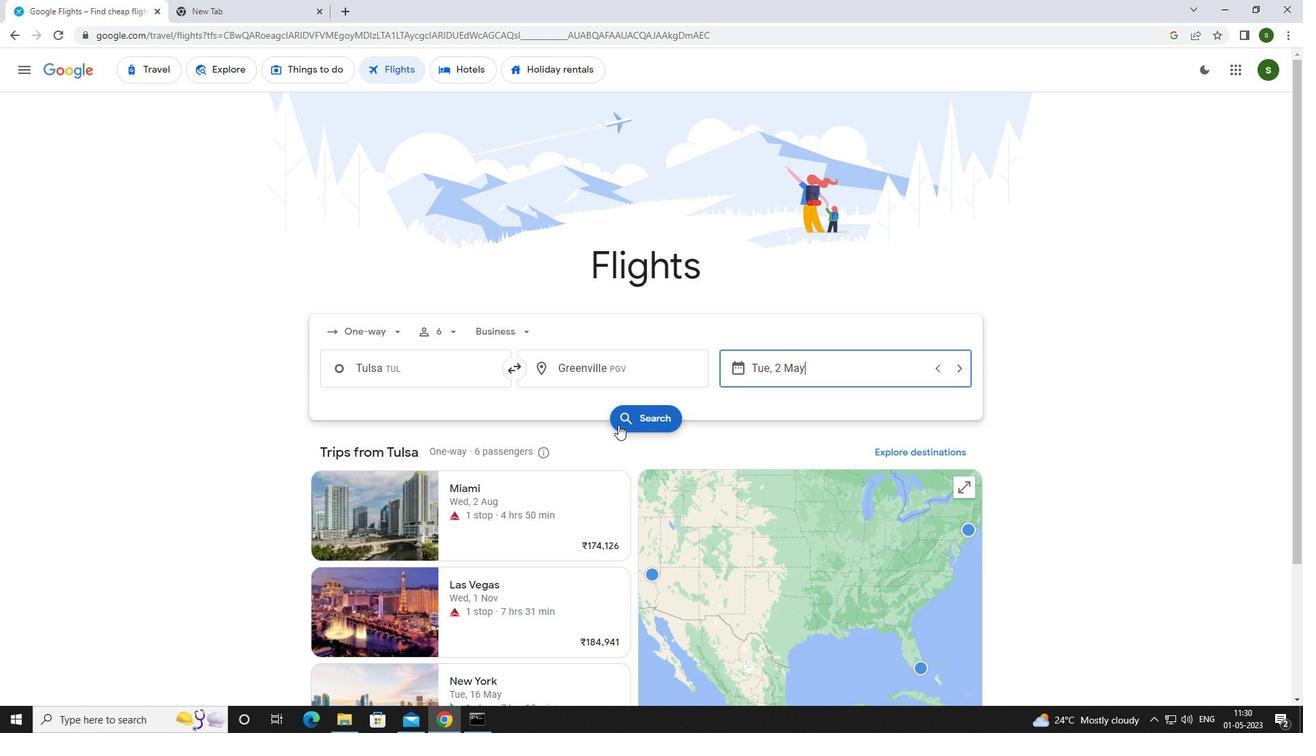 
Action: Mouse moved to (335, 199)
Screenshot: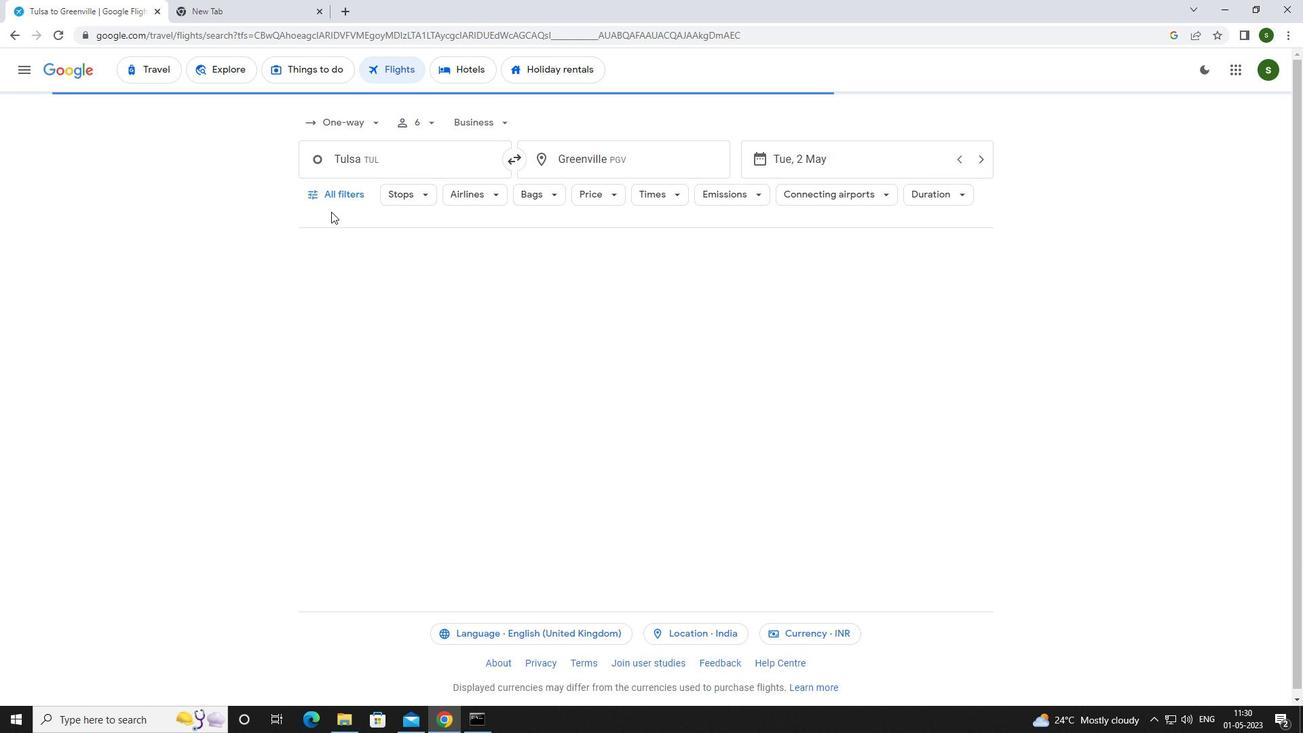
Action: Mouse pressed left at (335, 199)
Screenshot: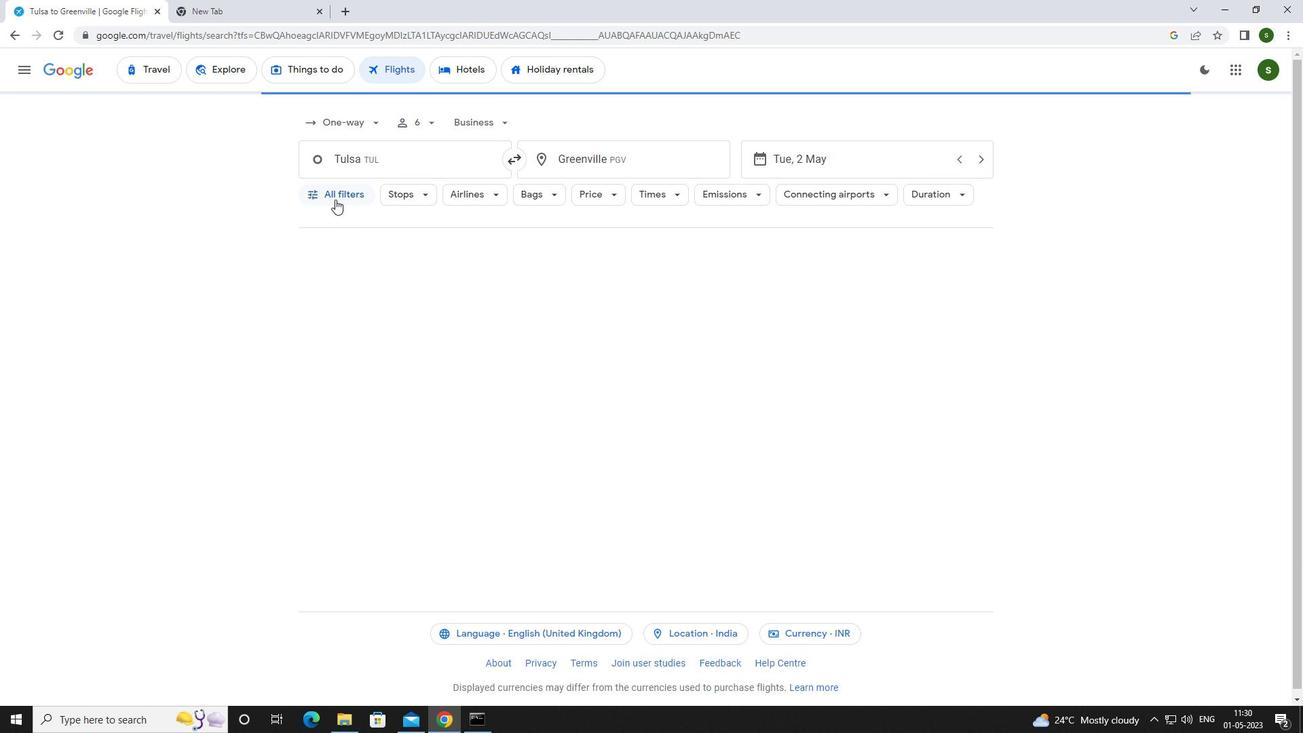 
Action: Mouse moved to (362, 264)
Screenshot: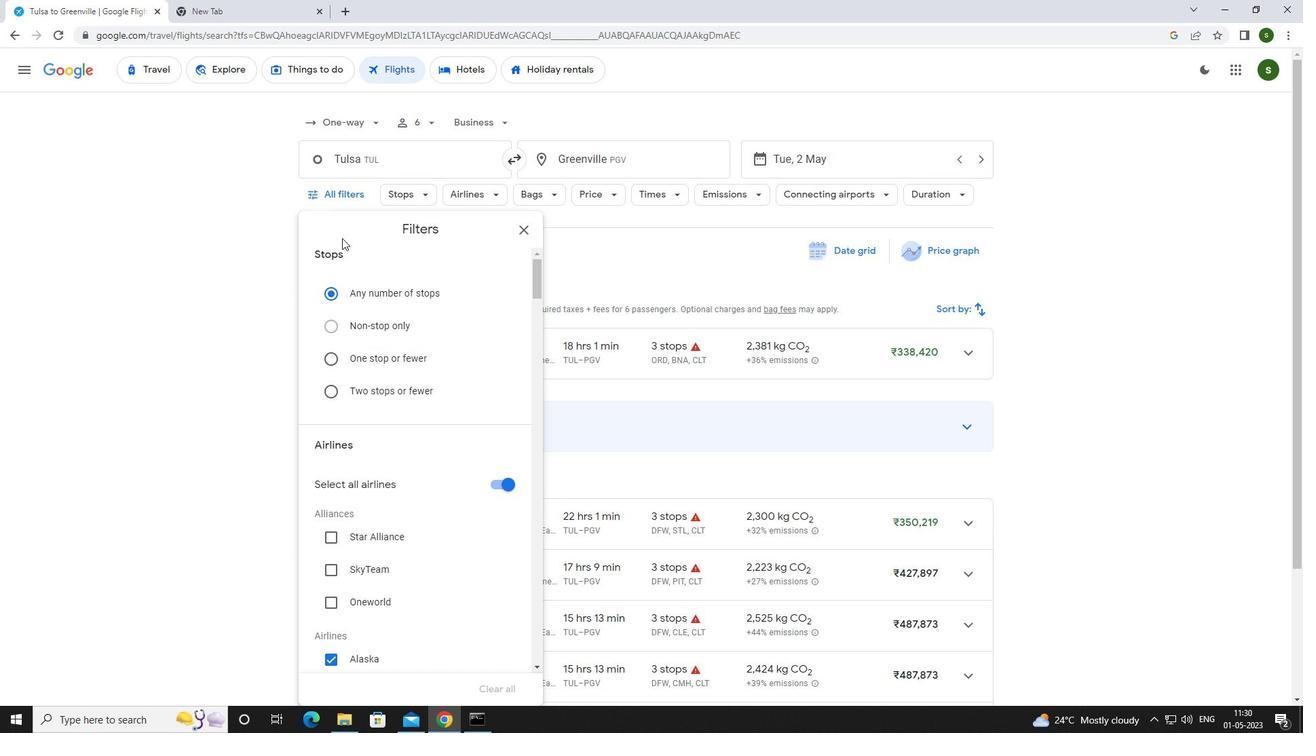 
Action: Mouse scrolled (362, 263) with delta (0, 0)
Screenshot: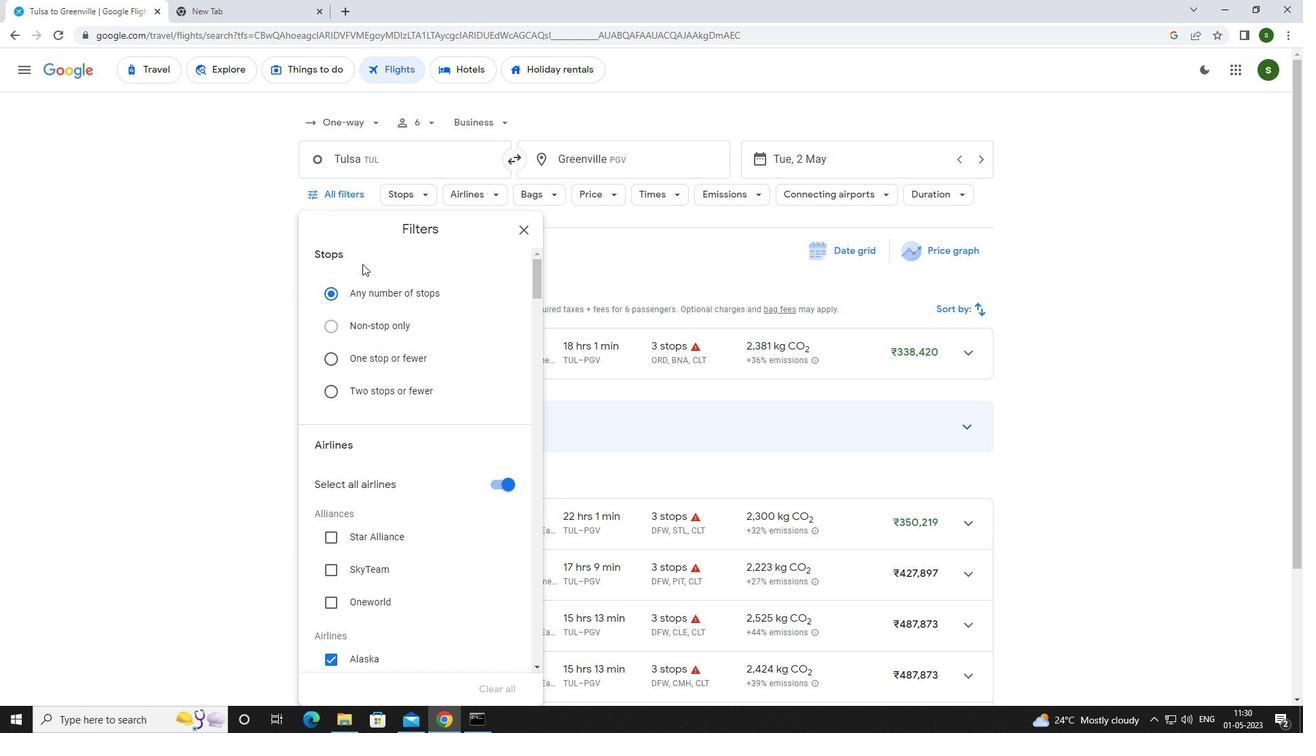 
Action: Mouse scrolled (362, 263) with delta (0, 0)
Screenshot: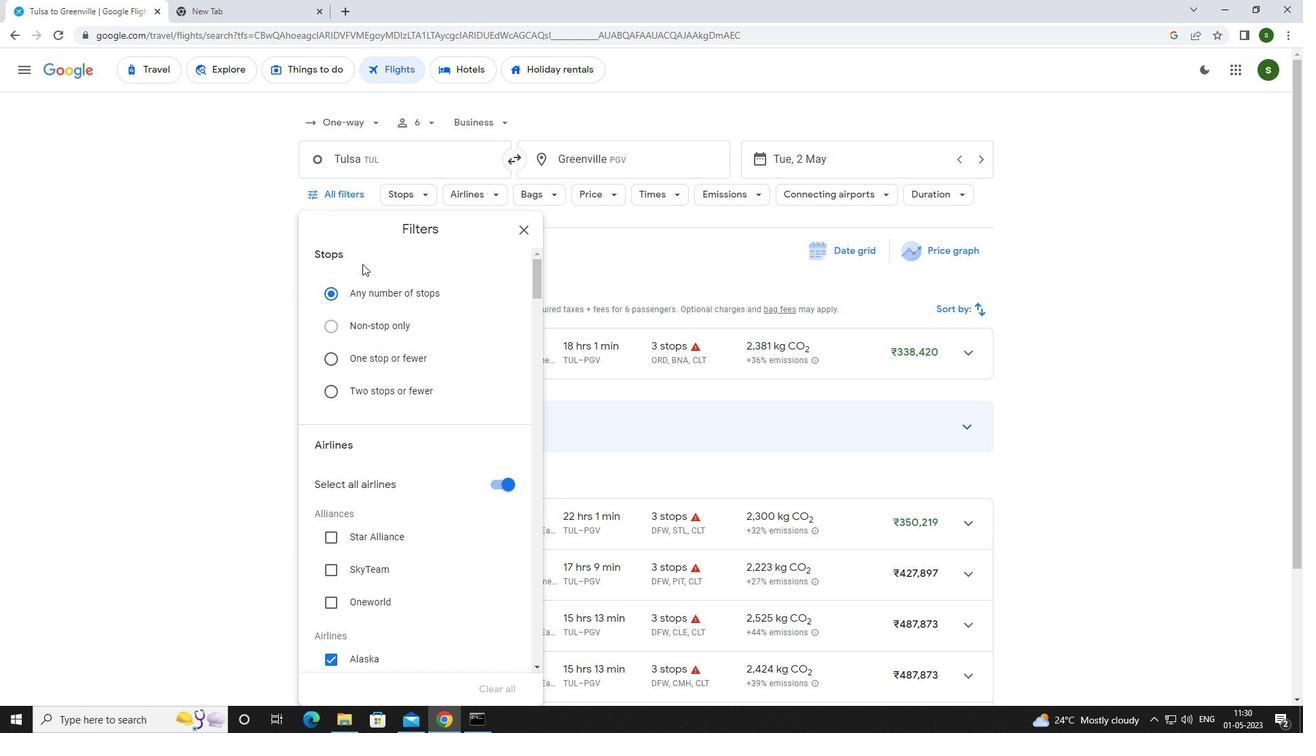 
Action: Mouse moved to (511, 348)
Screenshot: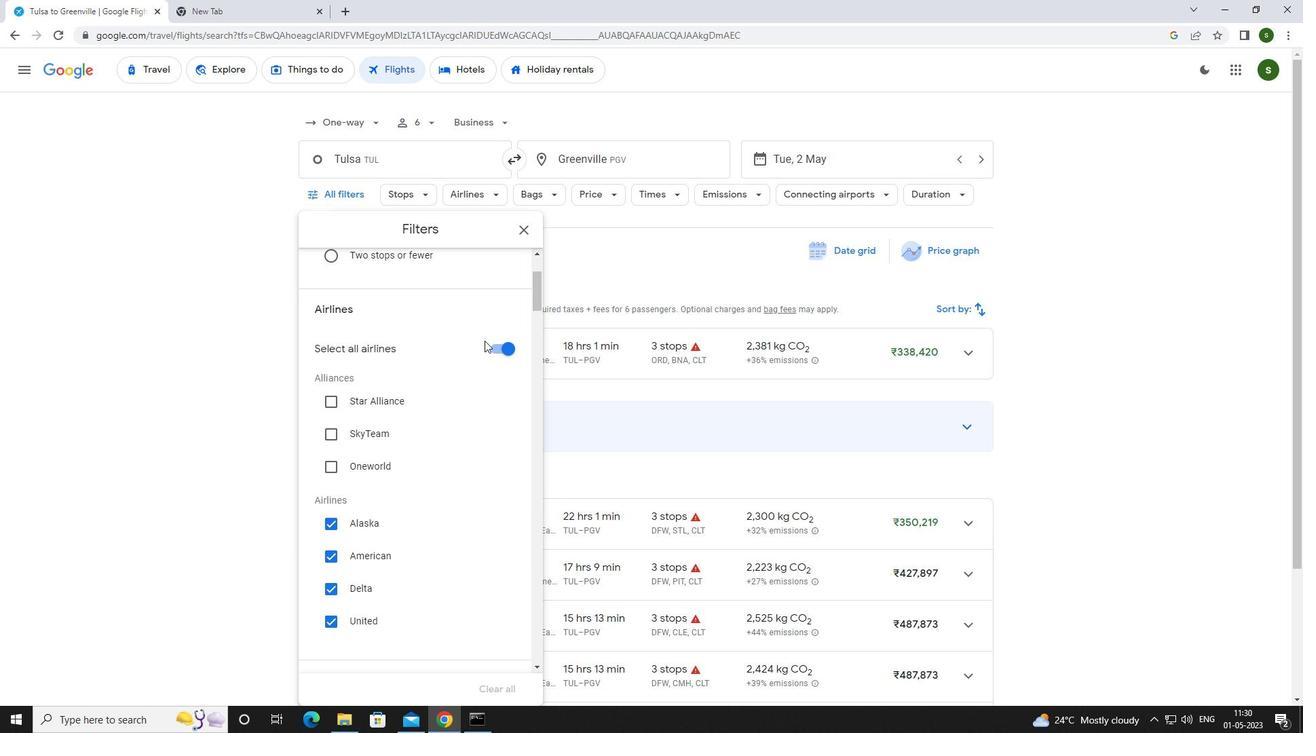 
Action: Mouse pressed left at (511, 348)
Screenshot: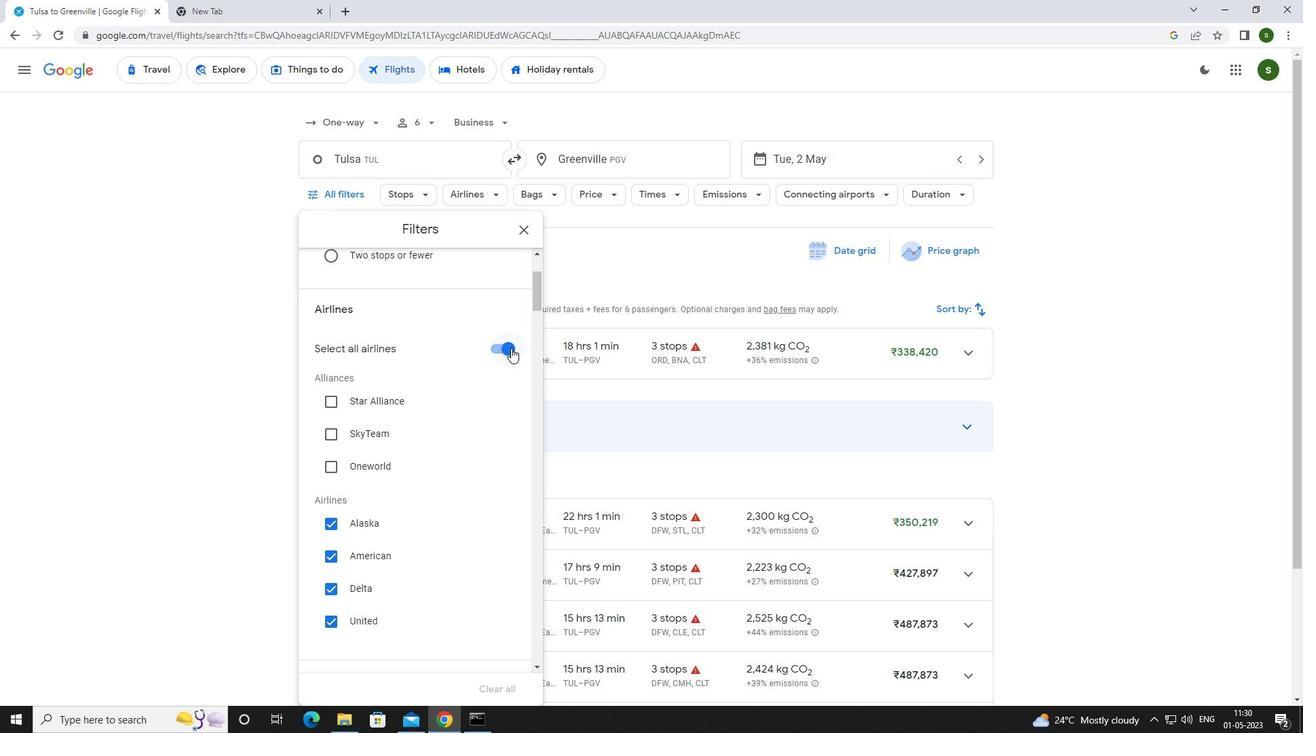 
Action: Mouse moved to (471, 371)
Screenshot: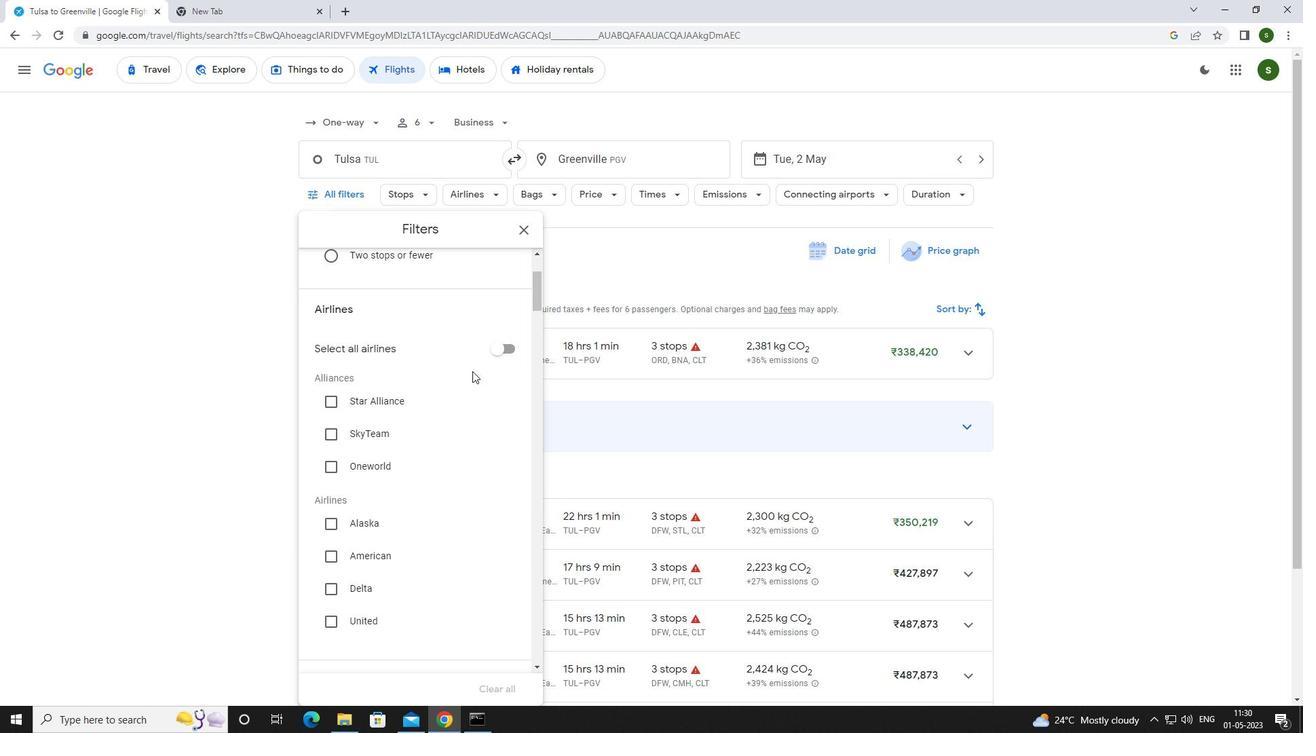 
Action: Mouse scrolled (471, 371) with delta (0, 0)
Screenshot: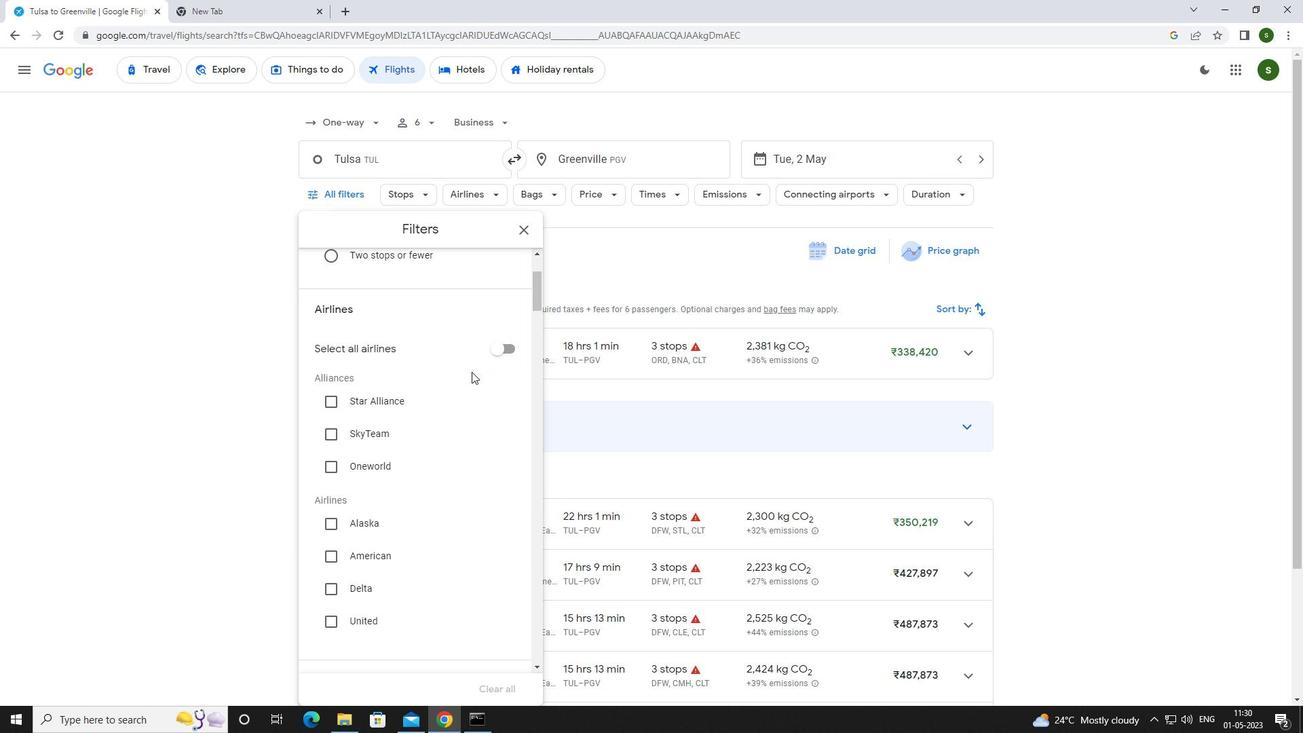 
Action: Mouse scrolled (471, 371) with delta (0, 0)
Screenshot: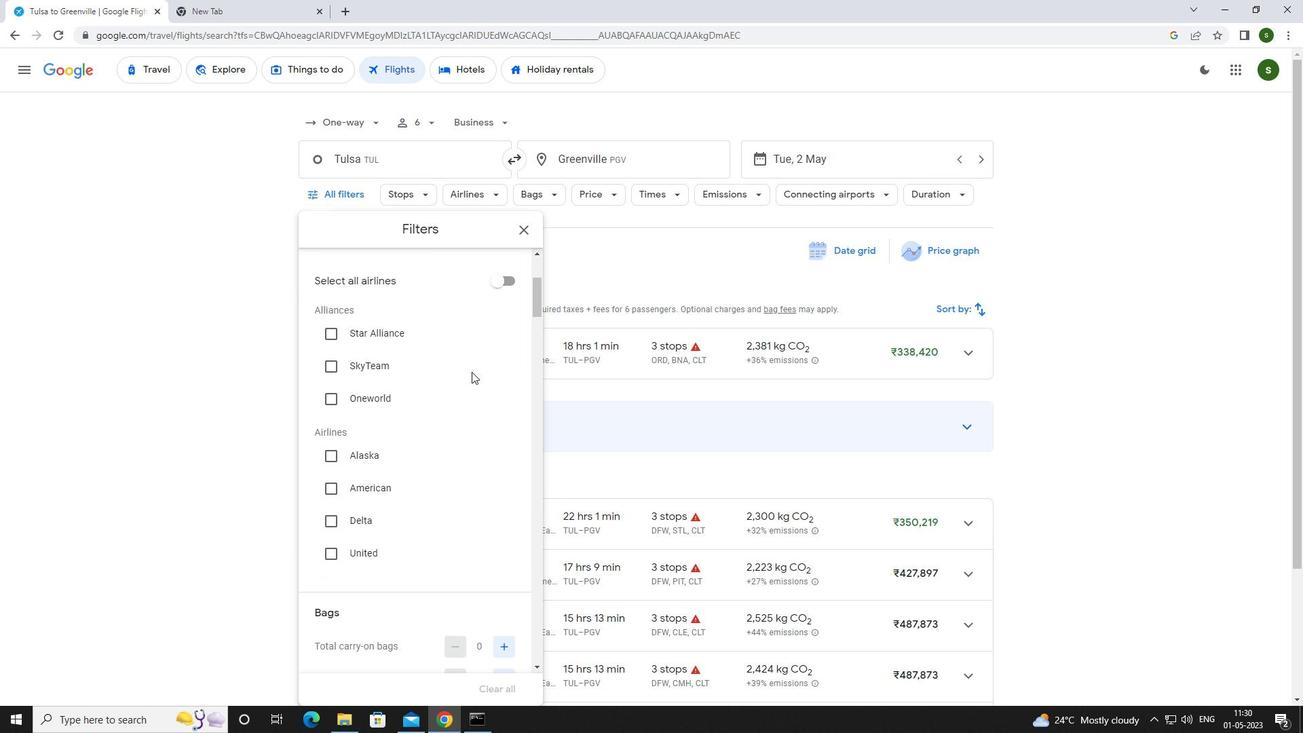
Action: Mouse scrolled (471, 371) with delta (0, 0)
Screenshot: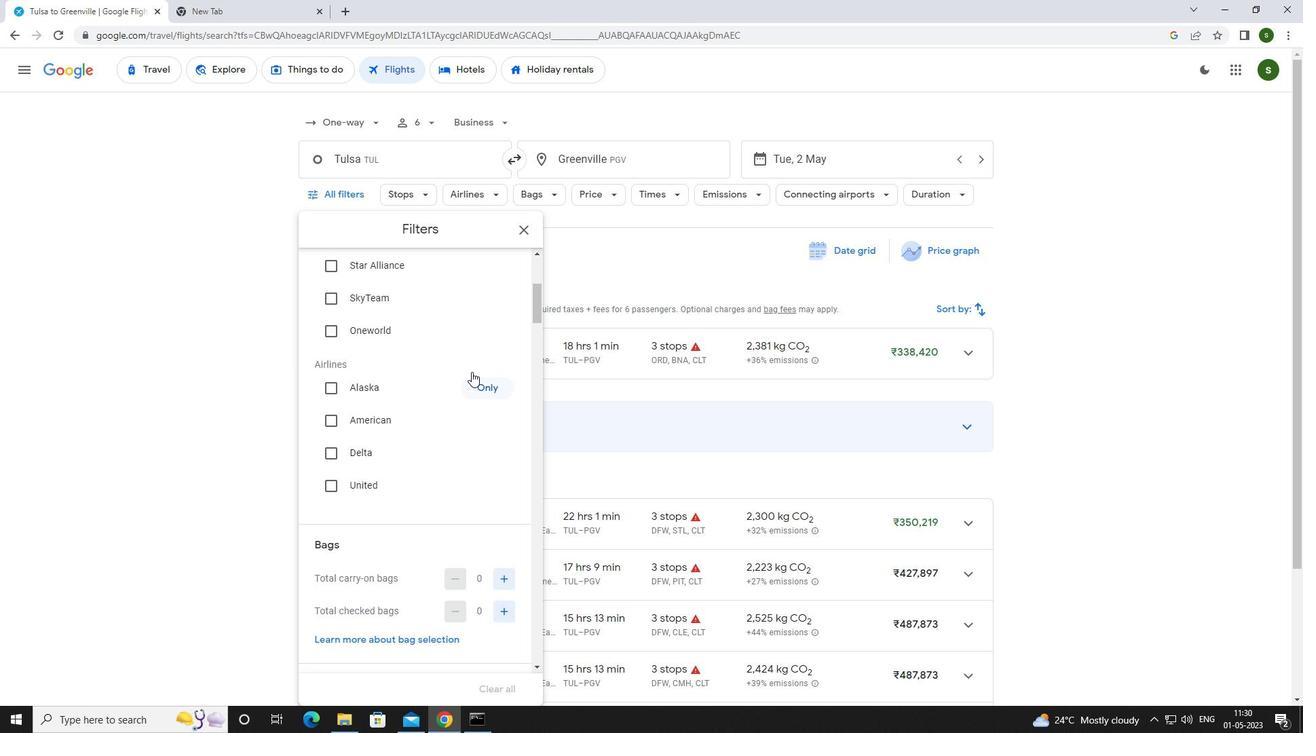 
Action: Mouse scrolled (471, 371) with delta (0, 0)
Screenshot: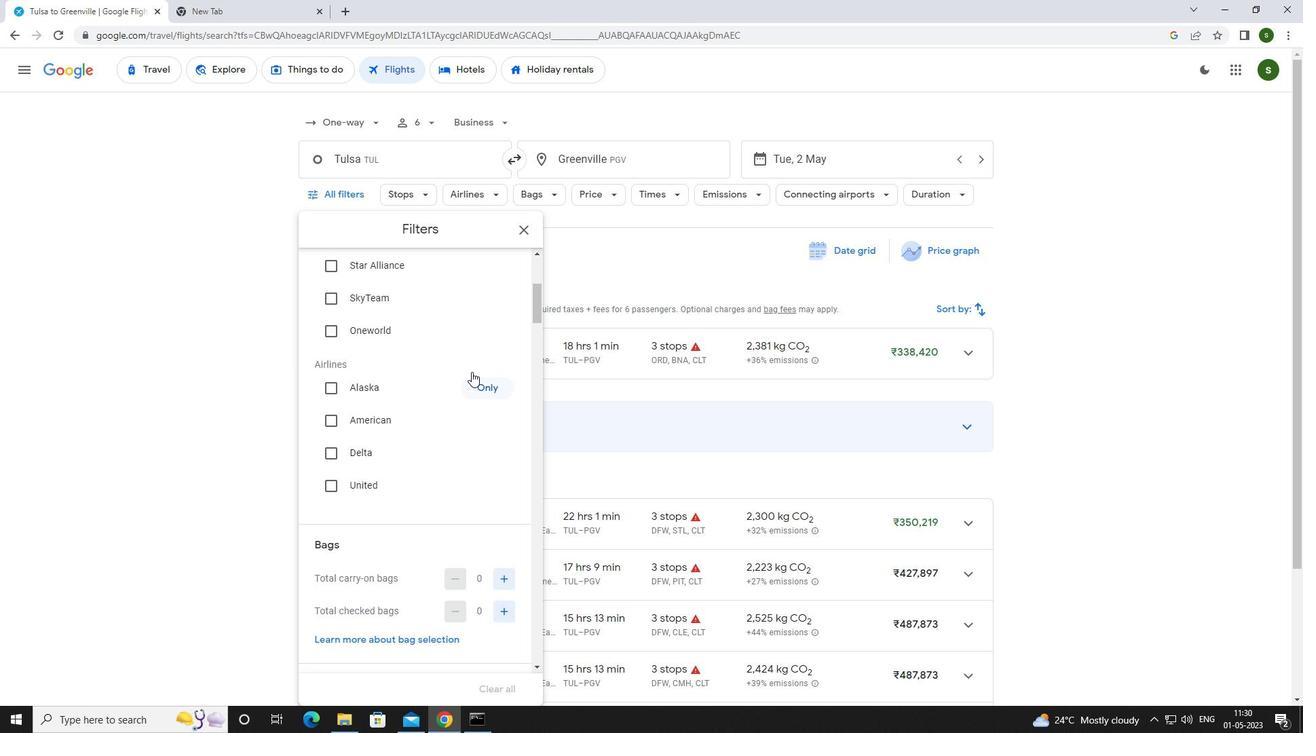 
Action: Mouse scrolled (471, 371) with delta (0, 0)
Screenshot: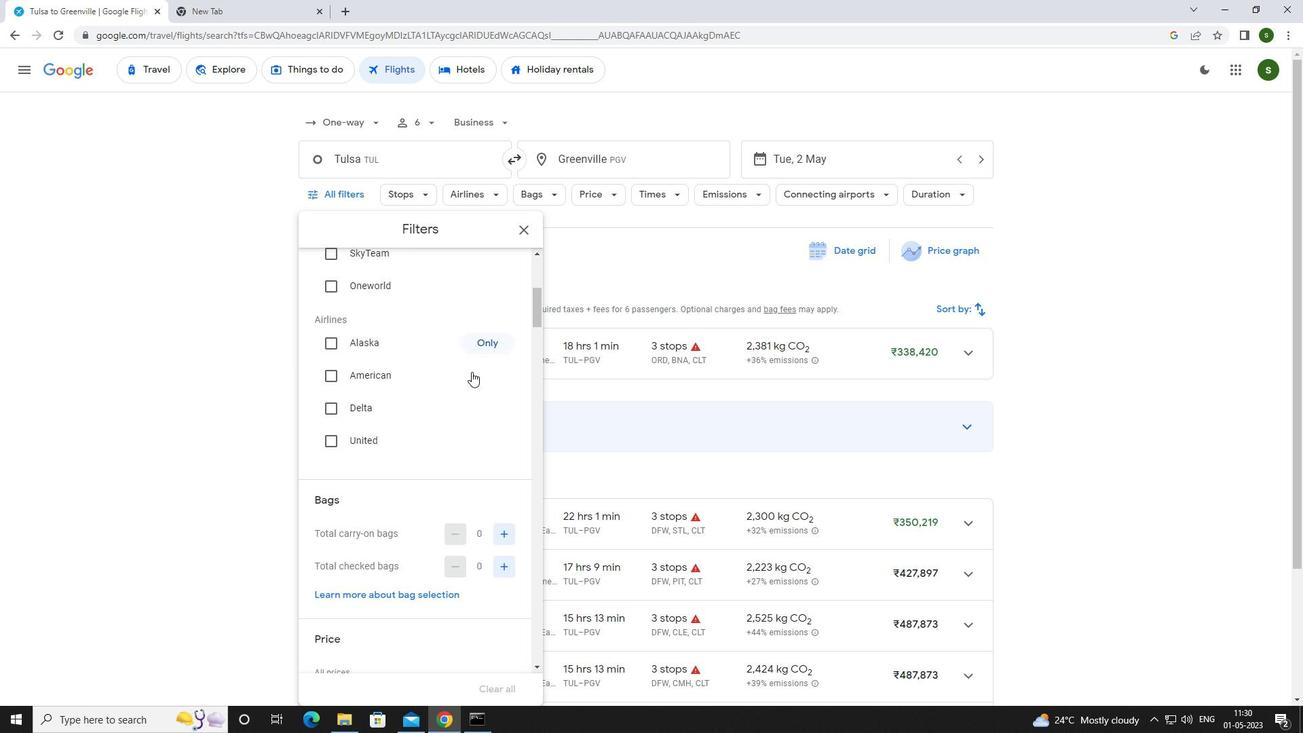 
Action: Mouse moved to (500, 403)
Screenshot: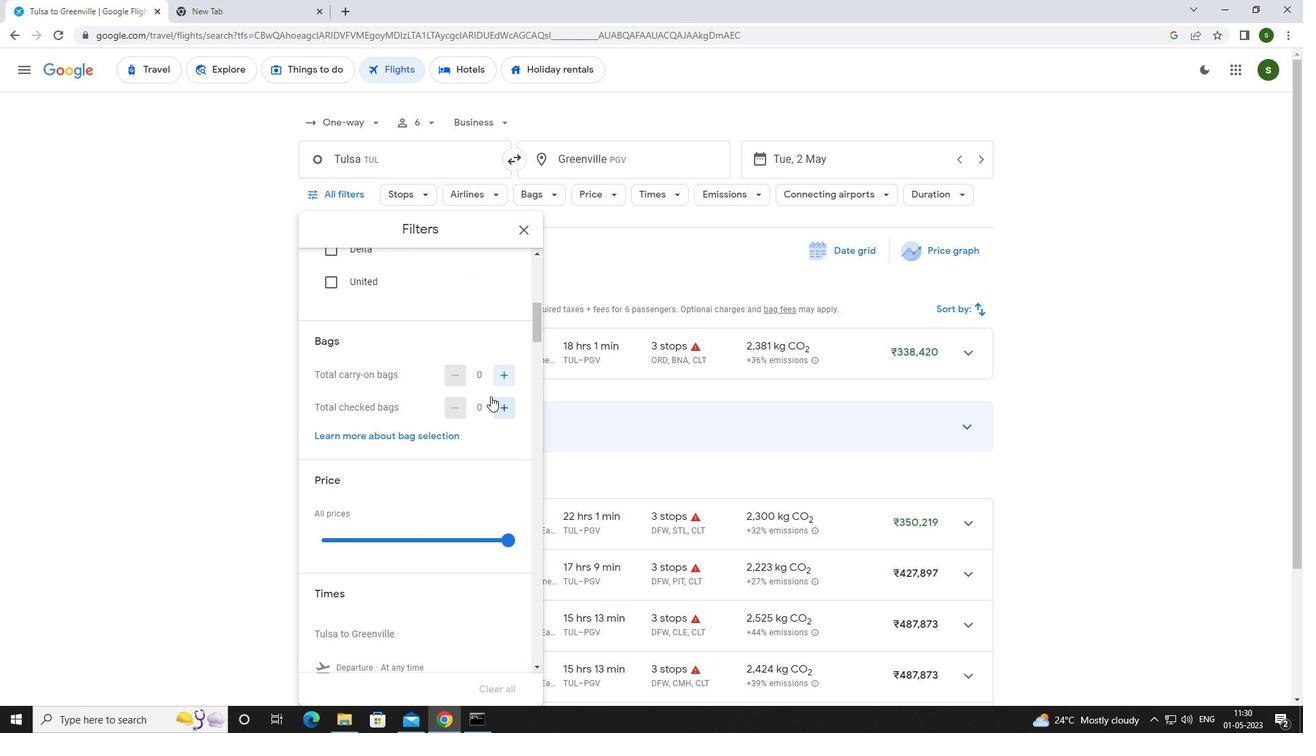 
Action: Mouse pressed left at (500, 403)
Screenshot: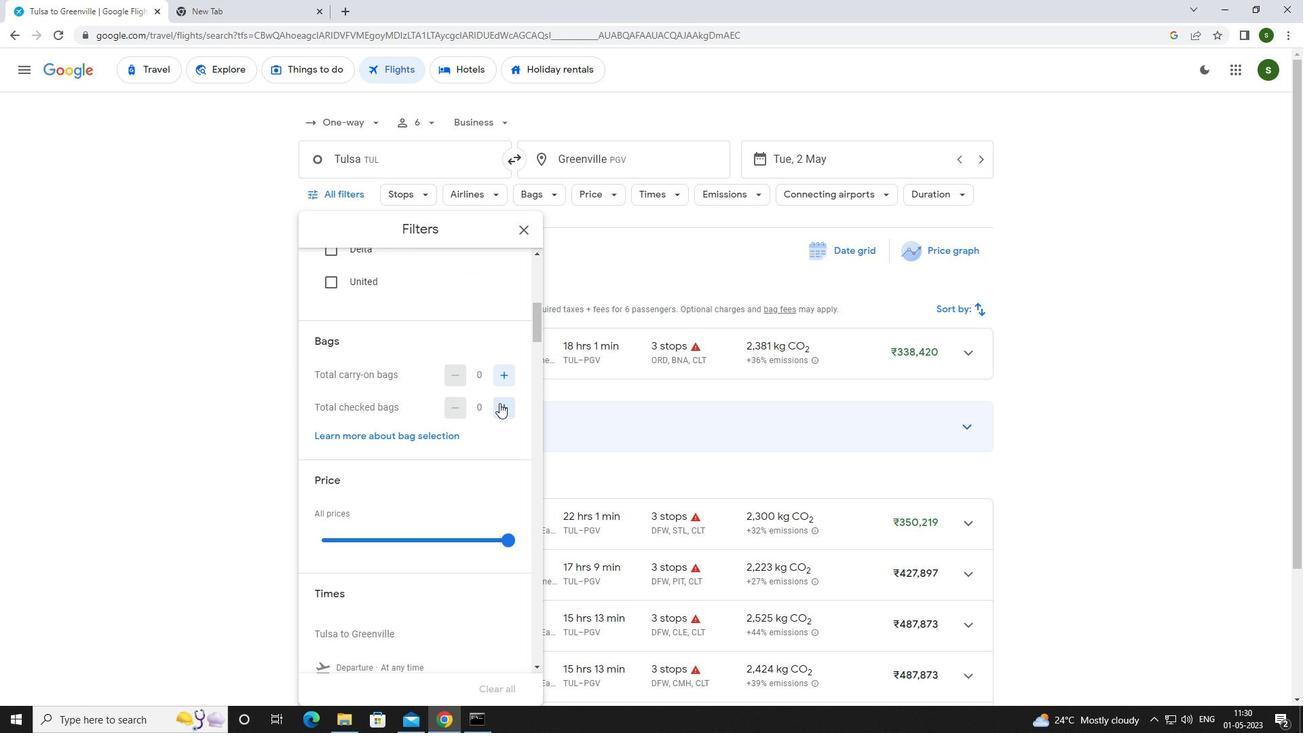 
Action: Mouse pressed left at (500, 403)
Screenshot: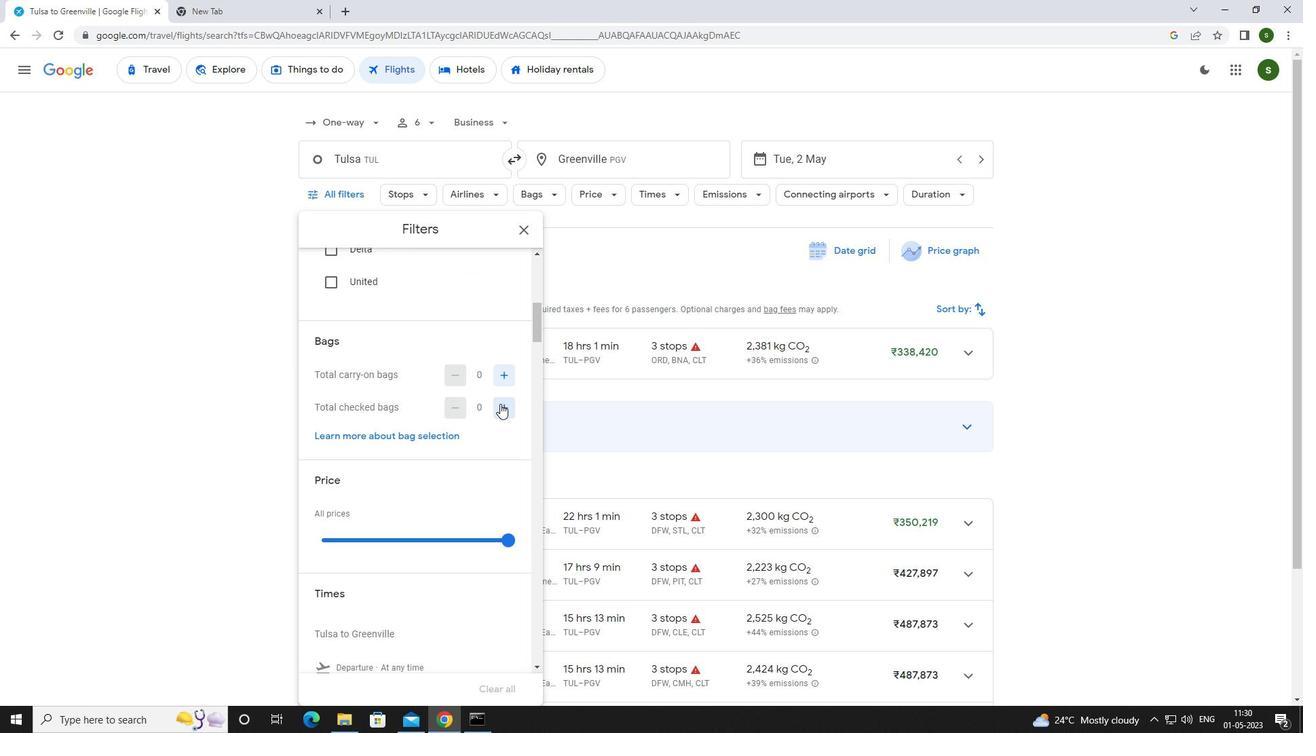 
Action: Mouse pressed left at (500, 403)
Screenshot: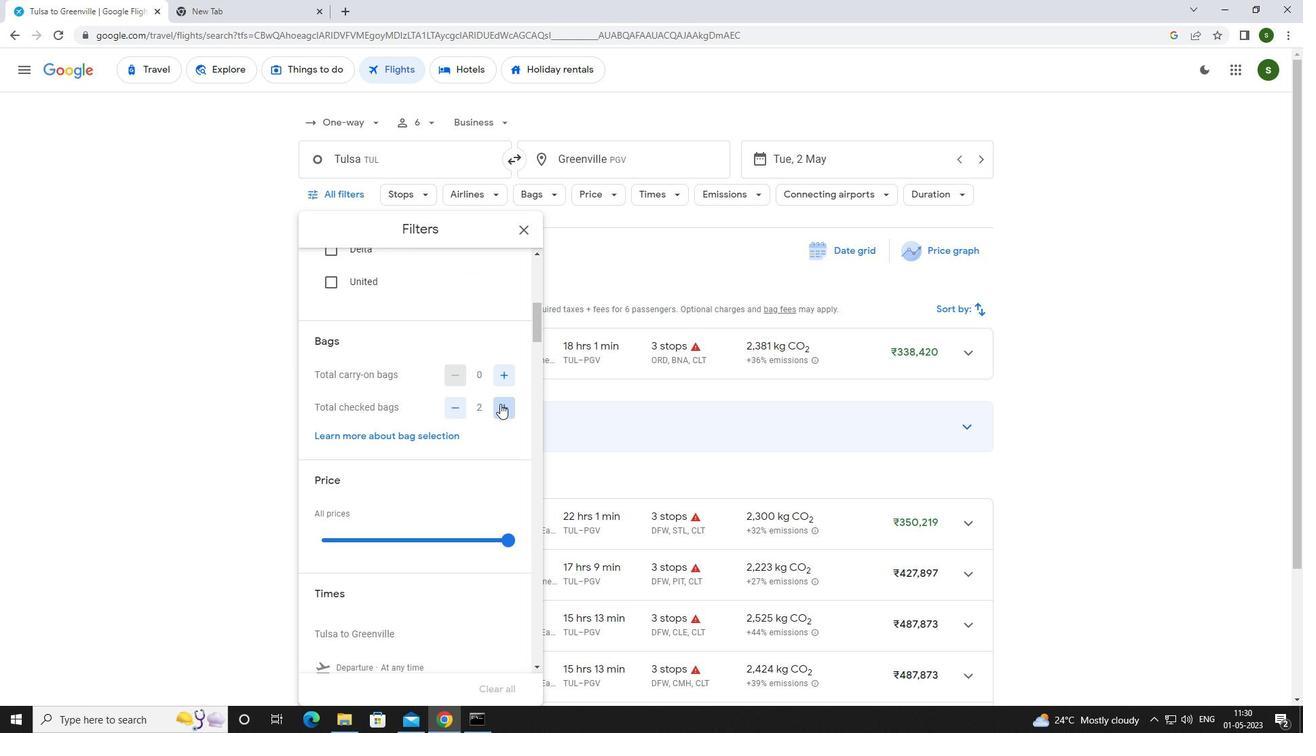 
Action: Mouse pressed left at (500, 403)
Screenshot: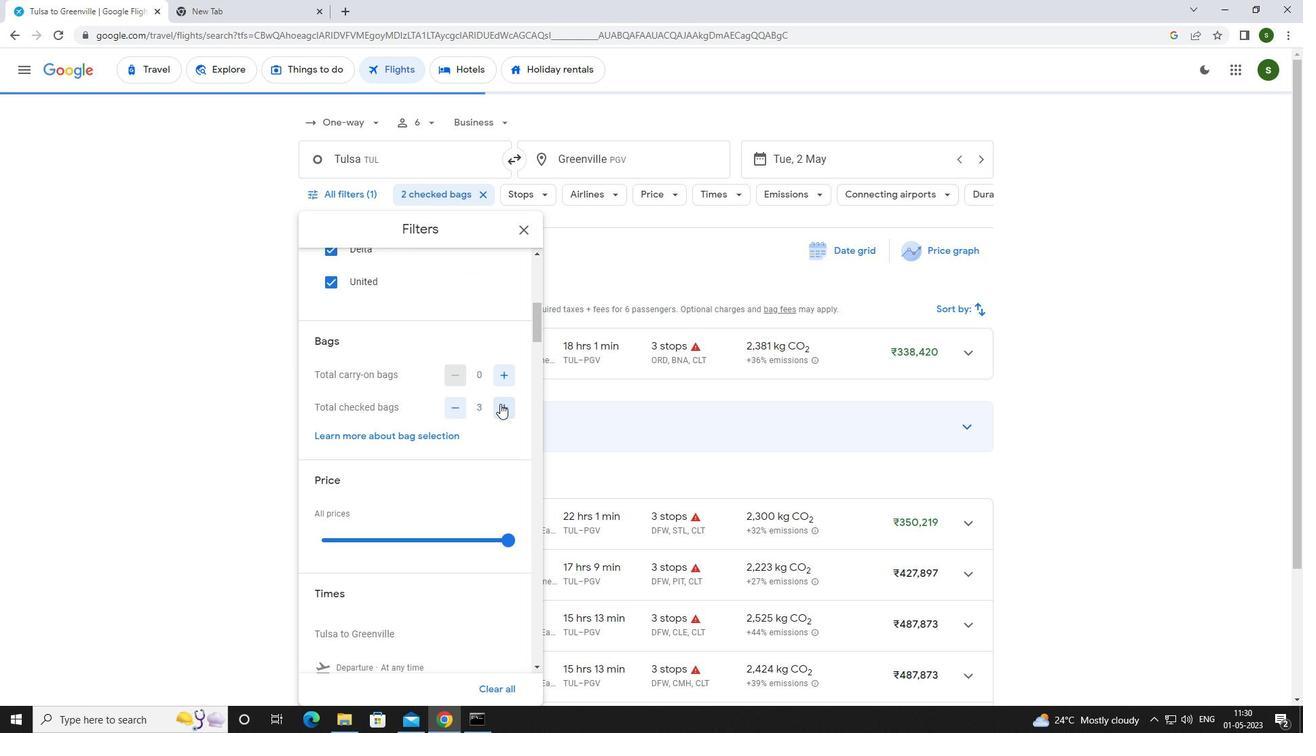 
Action: Mouse moved to (479, 447)
Screenshot: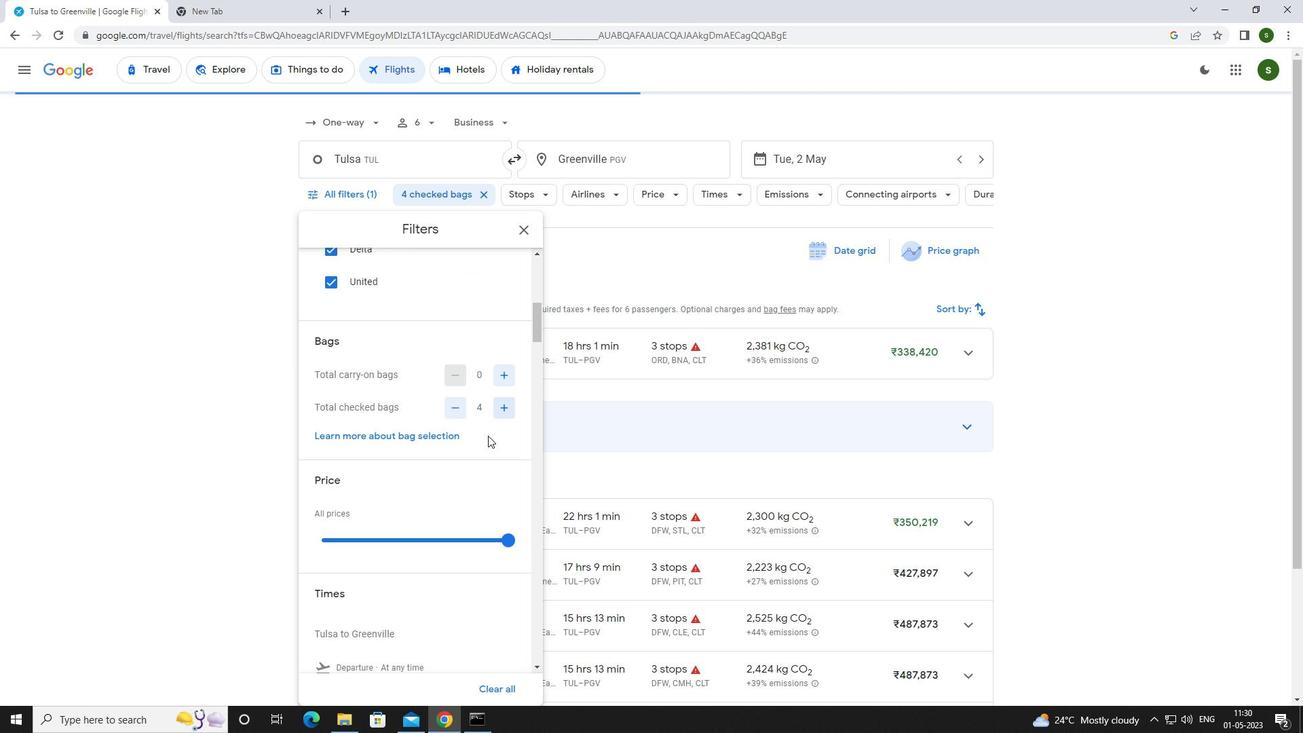 
Action: Mouse scrolled (479, 447) with delta (0, 0)
Screenshot: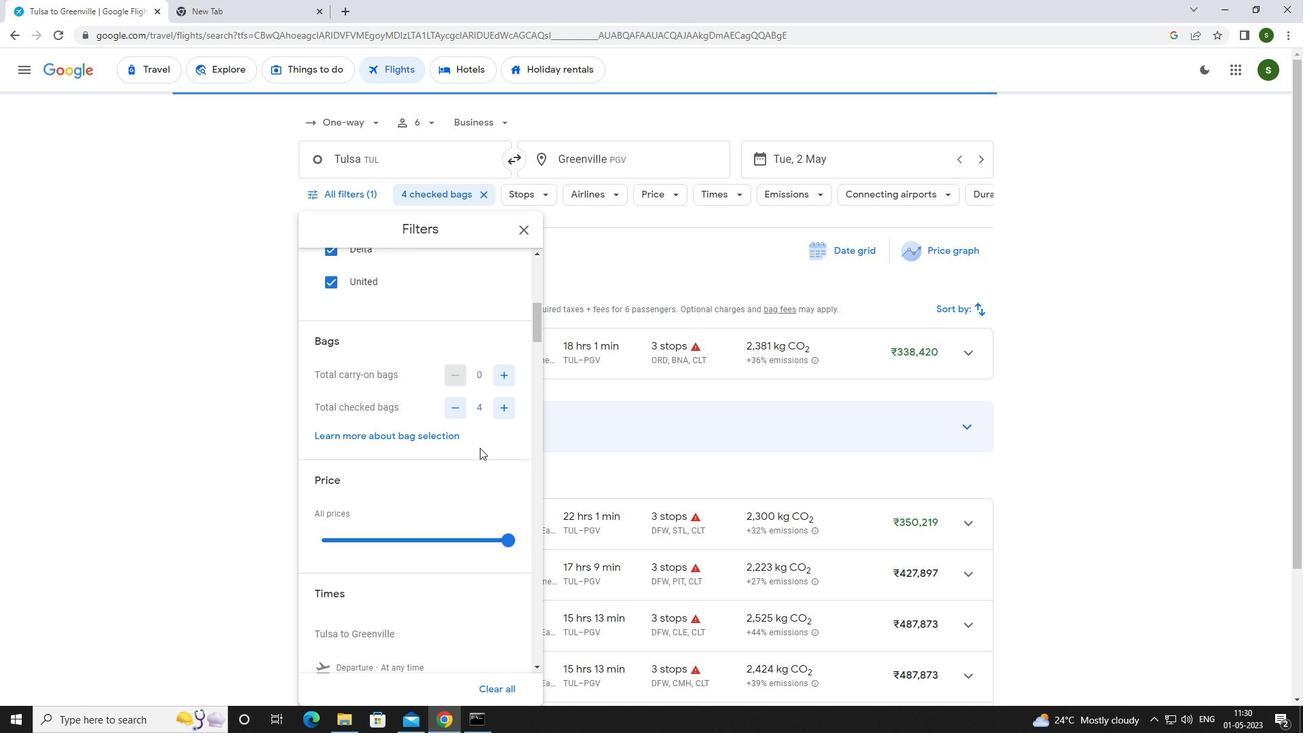 
Action: Mouse scrolled (479, 447) with delta (0, 0)
Screenshot: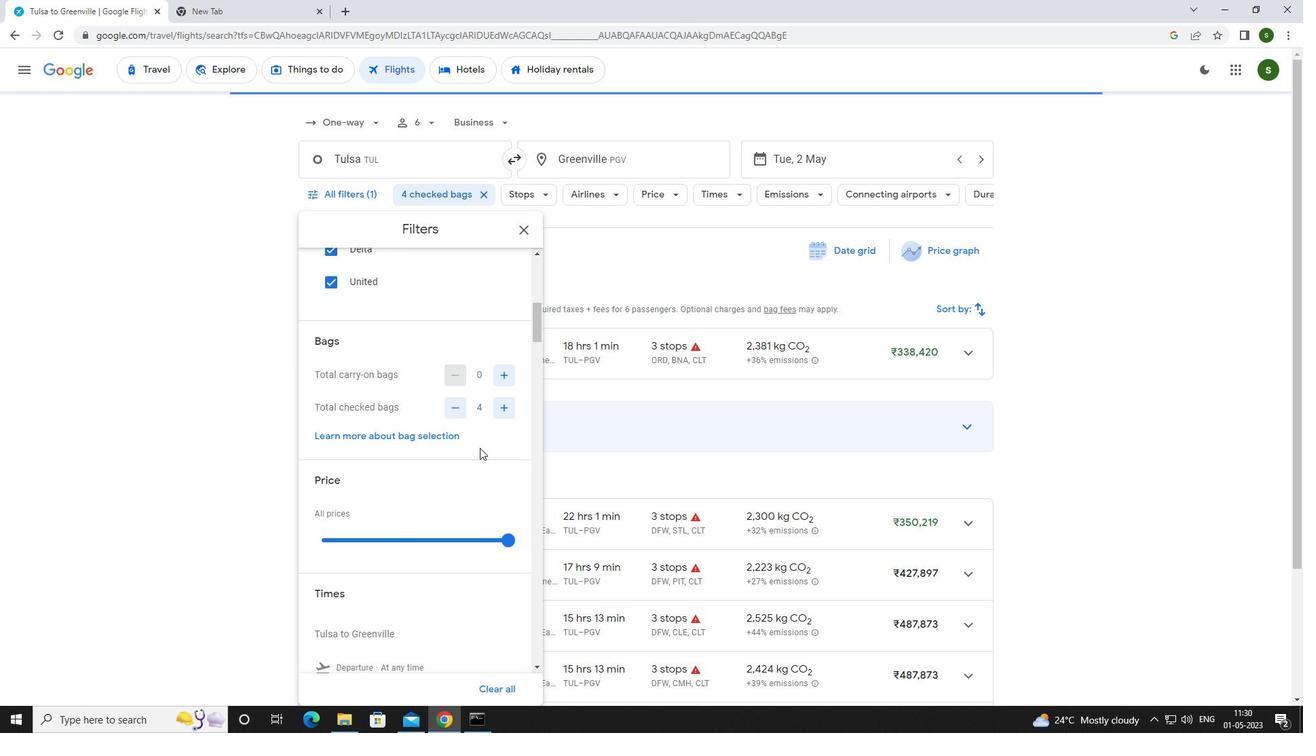 
Action: Mouse moved to (511, 395)
Screenshot: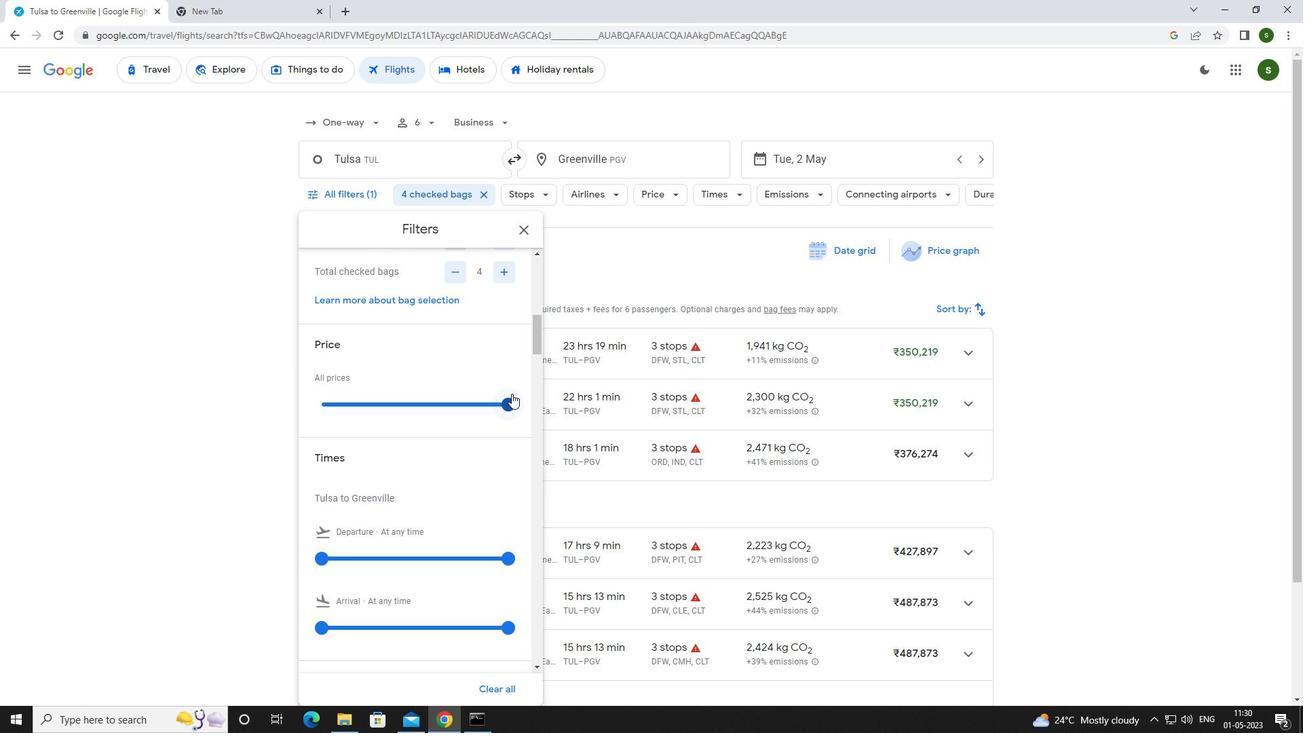
Action: Mouse pressed left at (511, 395)
Screenshot: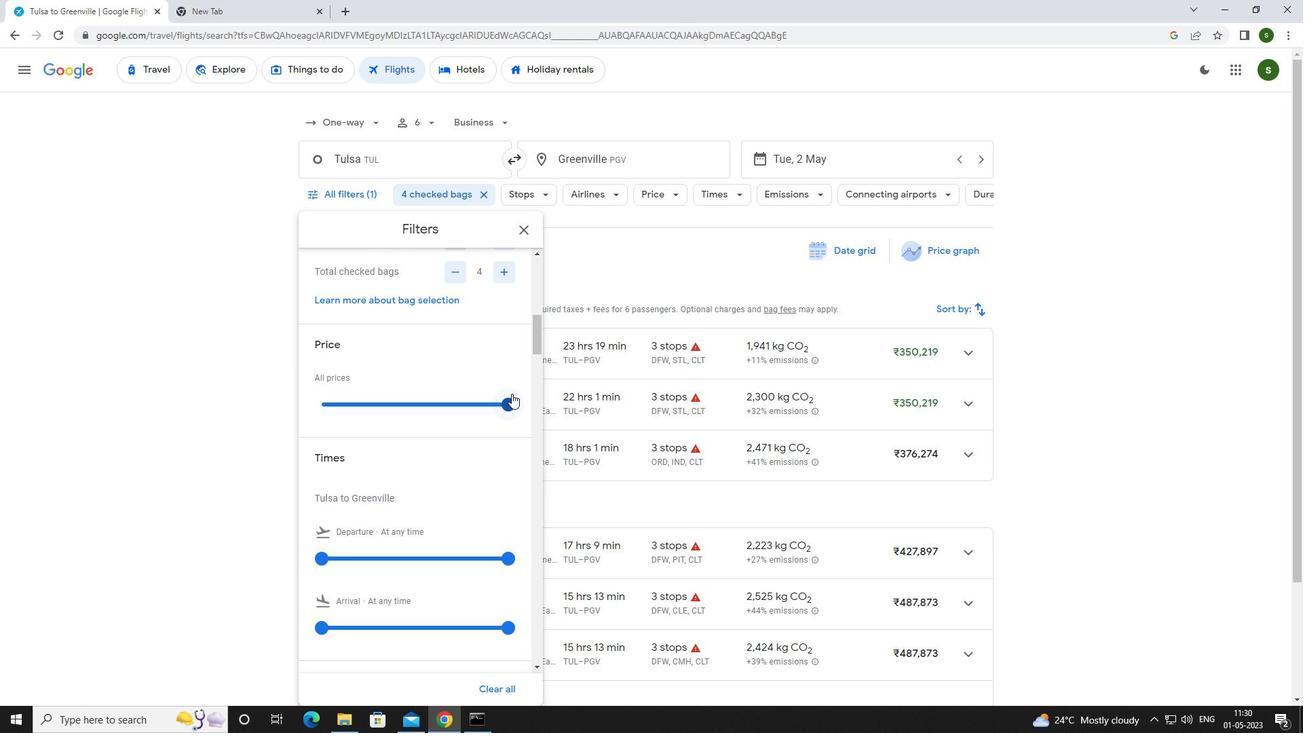 
Action: Mouse moved to (382, 456)
Screenshot: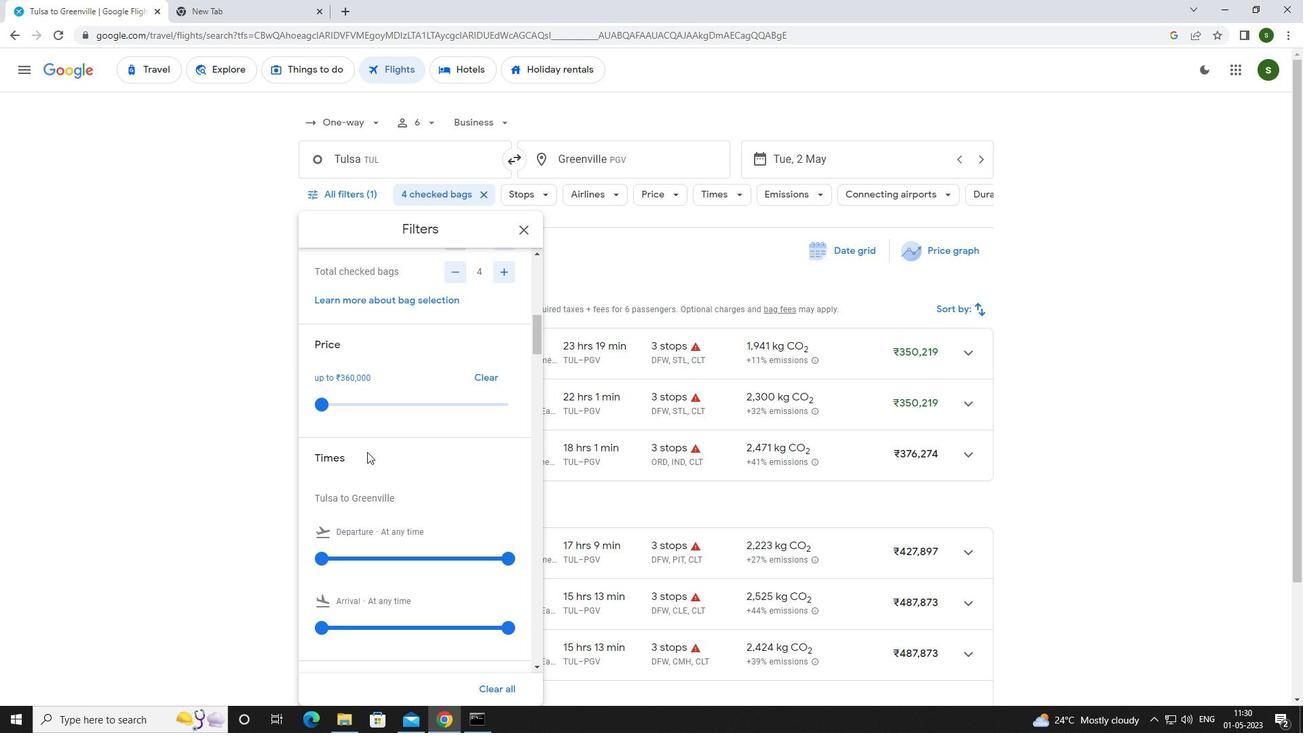 
Action: Mouse scrolled (382, 456) with delta (0, 0)
Screenshot: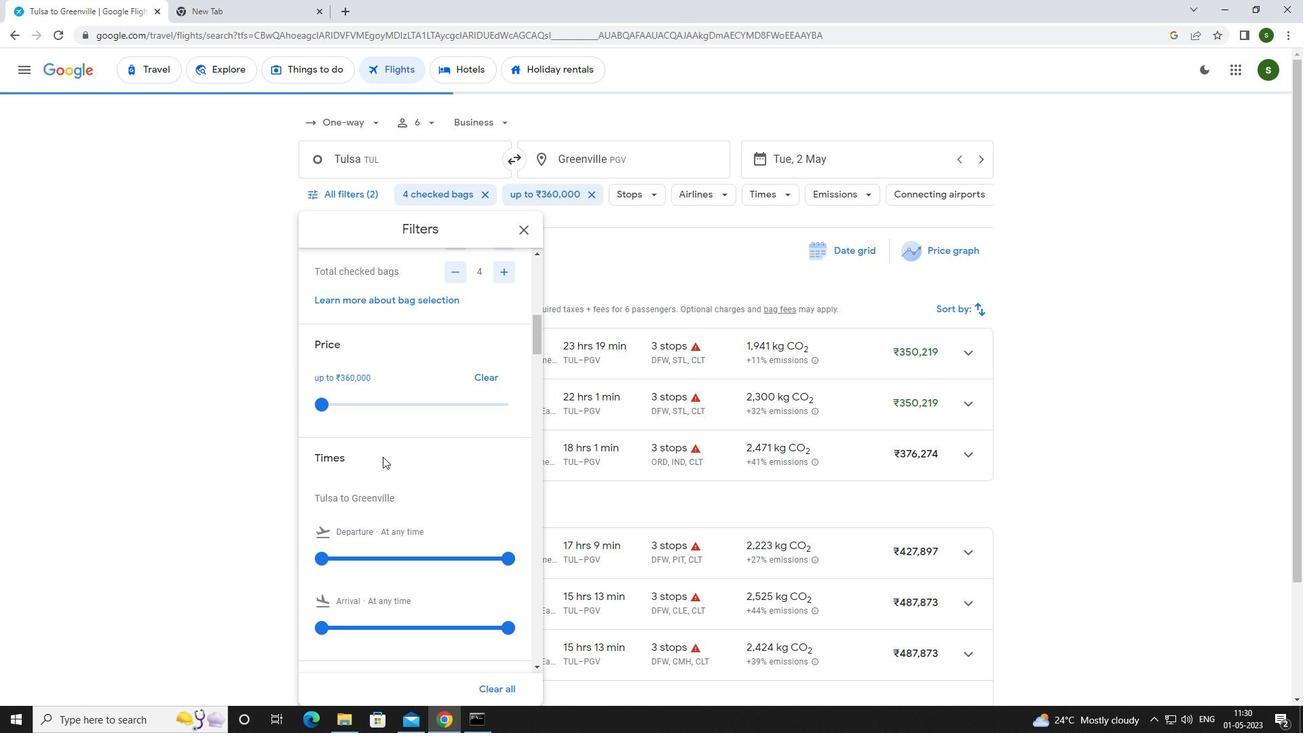 
Action: Mouse scrolled (382, 456) with delta (0, 0)
Screenshot: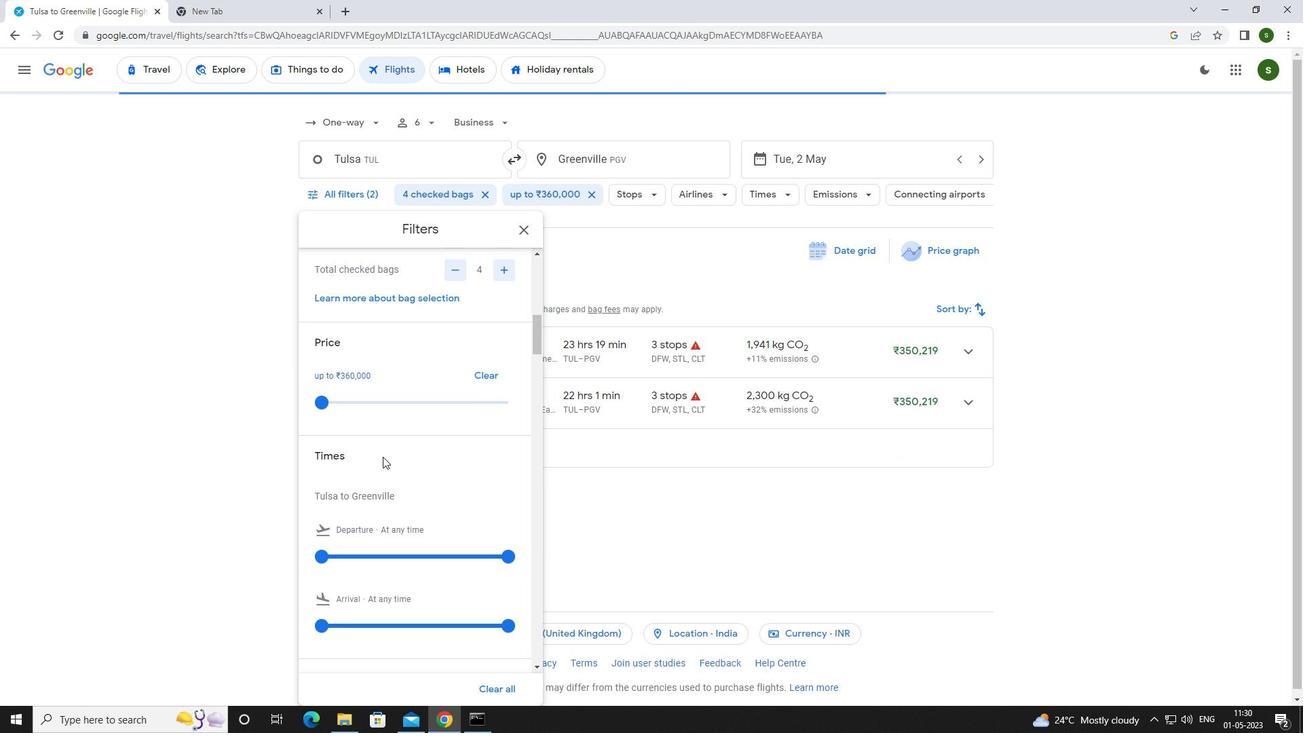 
Action: Mouse moved to (325, 418)
Screenshot: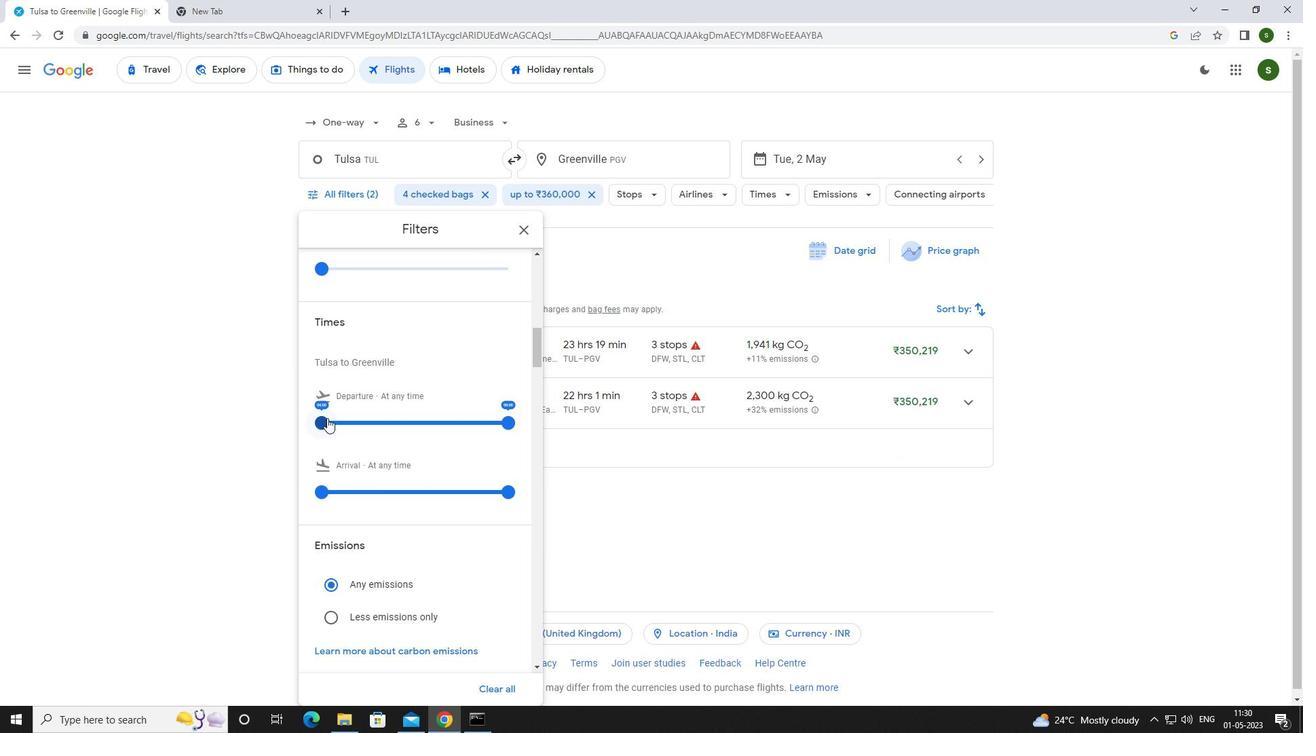 
Action: Mouse pressed left at (325, 418)
Screenshot: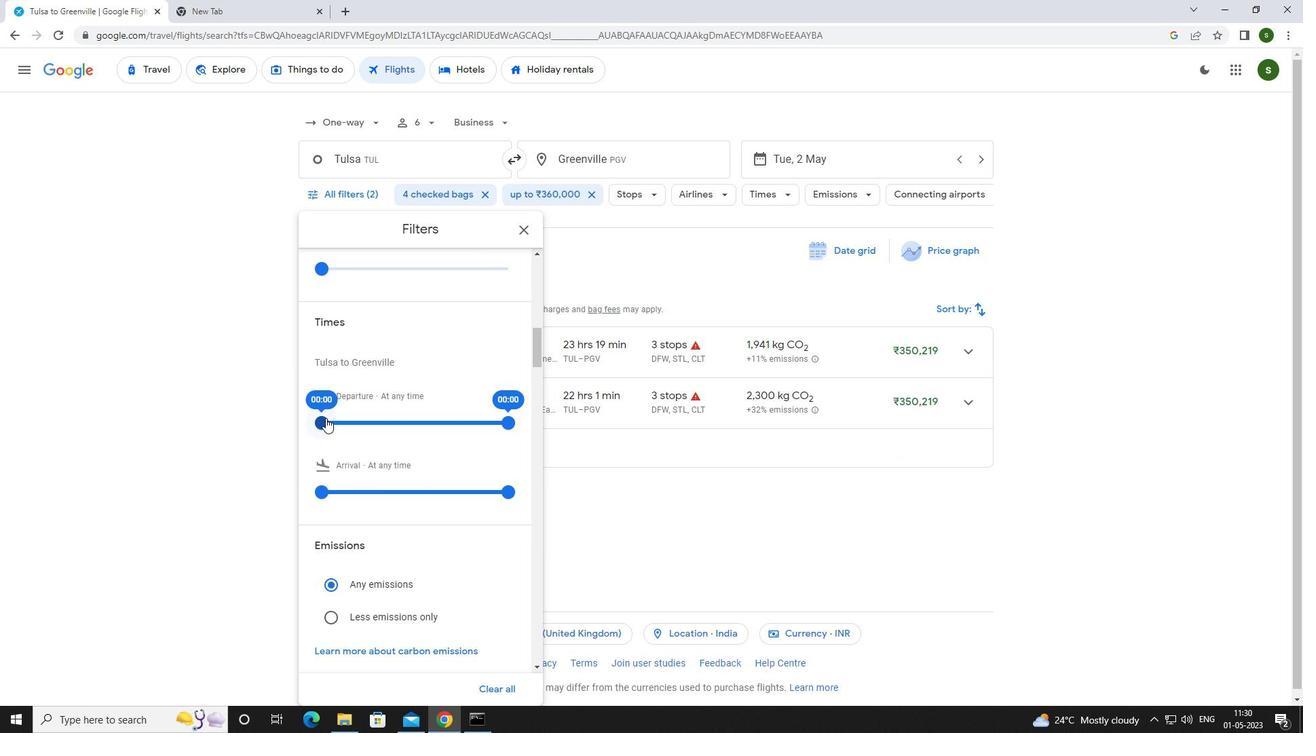 
Action: Mouse moved to (673, 540)
Screenshot: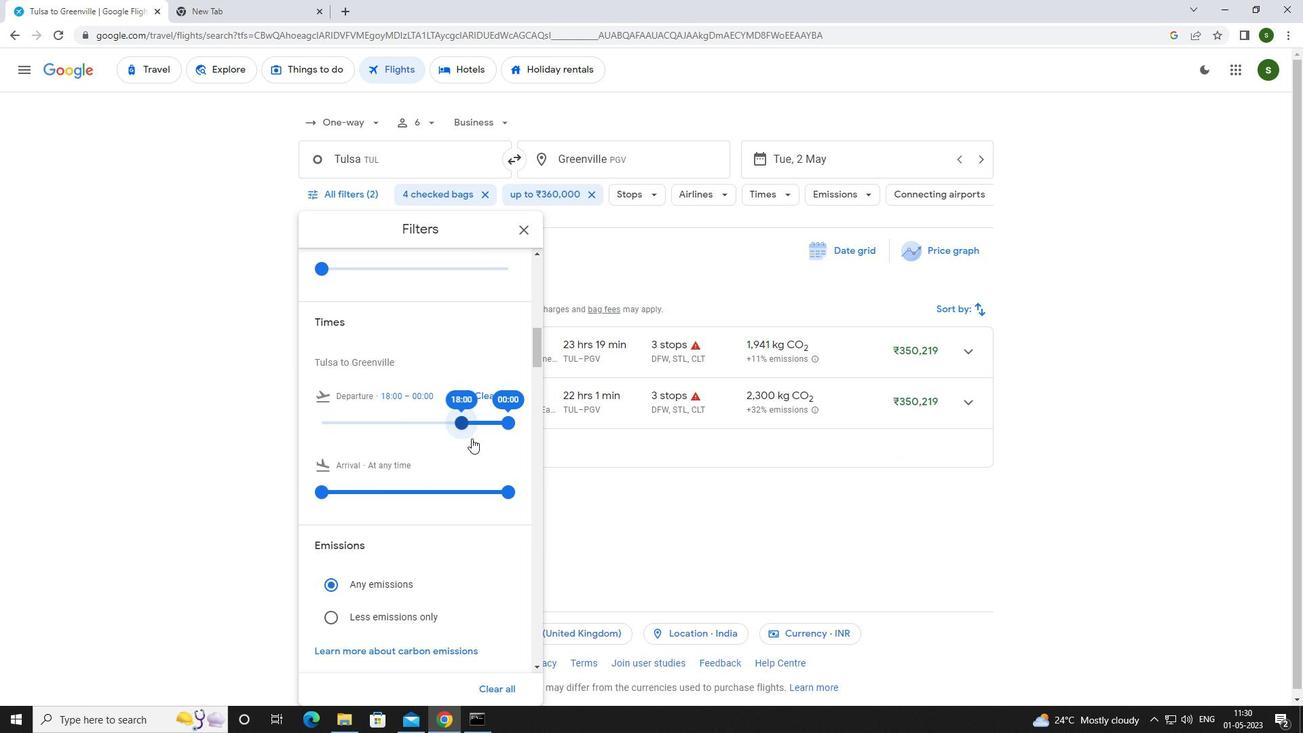 
Action: Mouse pressed left at (673, 540)
Screenshot: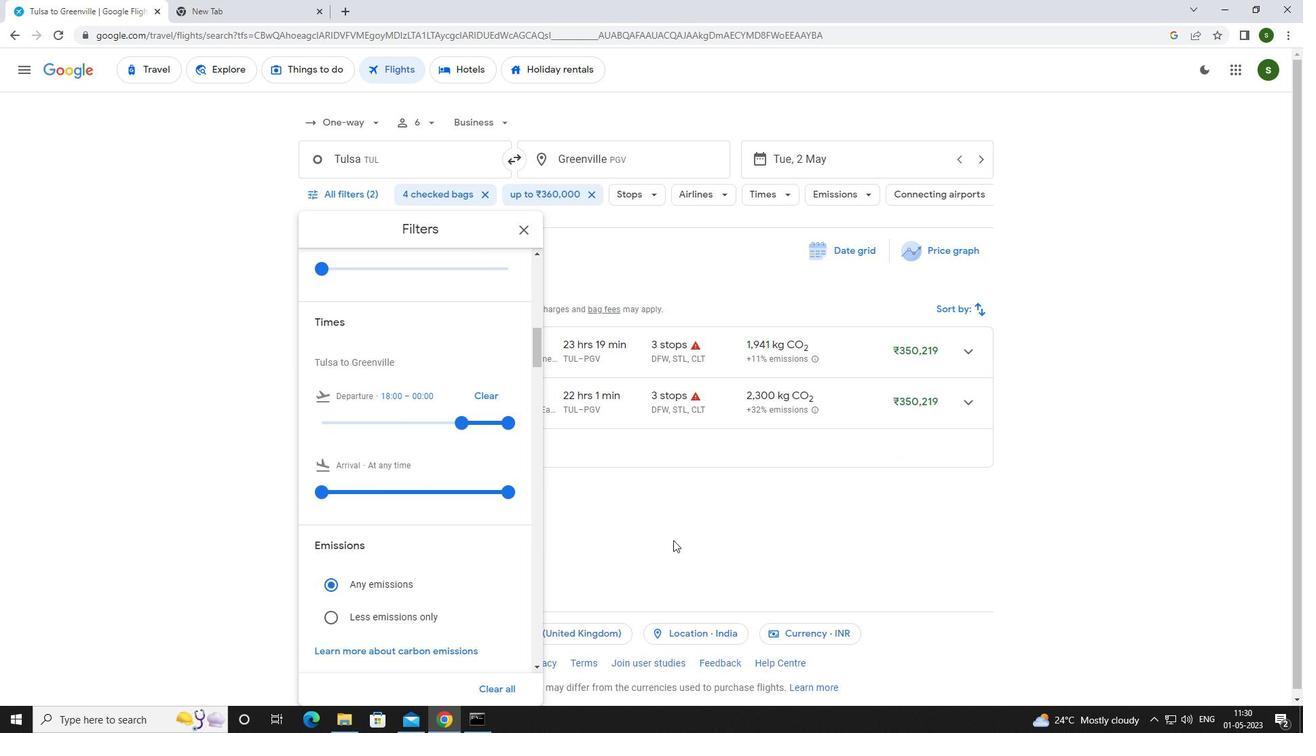
Action: Mouse moved to (660, 545)
Screenshot: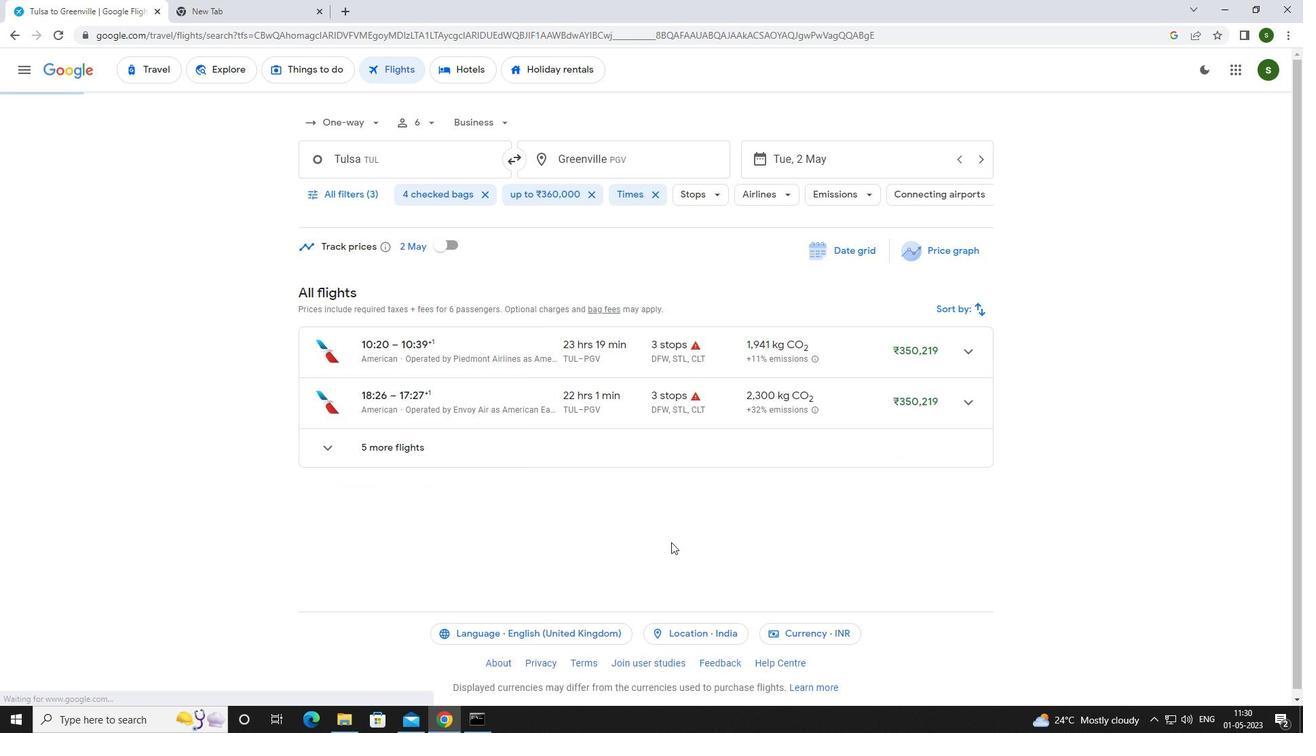 
